 Task: Open Card Software Deployment Review in Board Social Media Influencer Giveaway Strategy and Execution to Workspace Flight Bookings and add a team member Softage.3@softage.net, a label Yellow, a checklist Data Engineering, an attachment from your onedrive, a color Yellow and finally, add a card description 'Conduct team training session on effective conflict resolution' and a comment 'Let us approach this task with a sense of transparency and open communication, ensuring that all stakeholders are informed and involved.'. Add a start date 'Jan 03, 1900' with a due date 'Jan 10, 1900'
Action: Mouse moved to (64, 335)
Screenshot: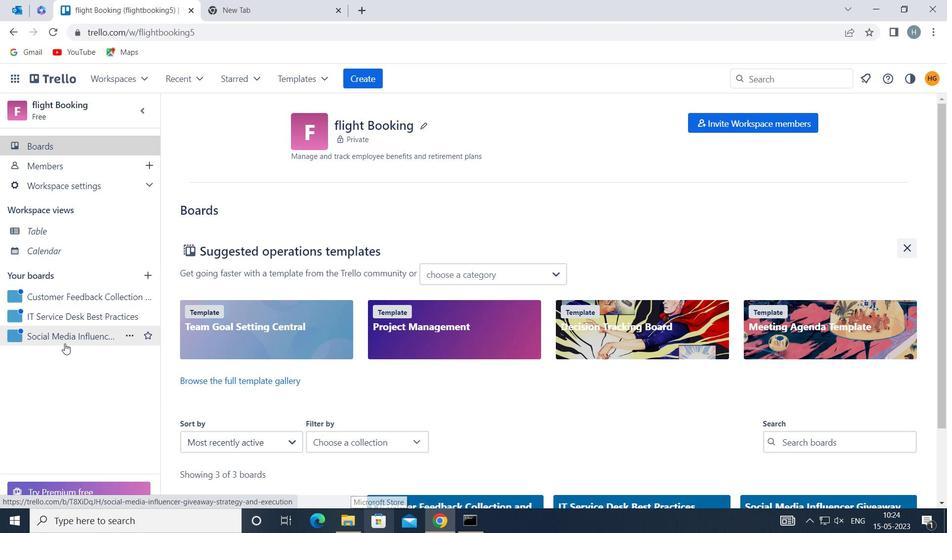 
Action: Mouse pressed left at (64, 335)
Screenshot: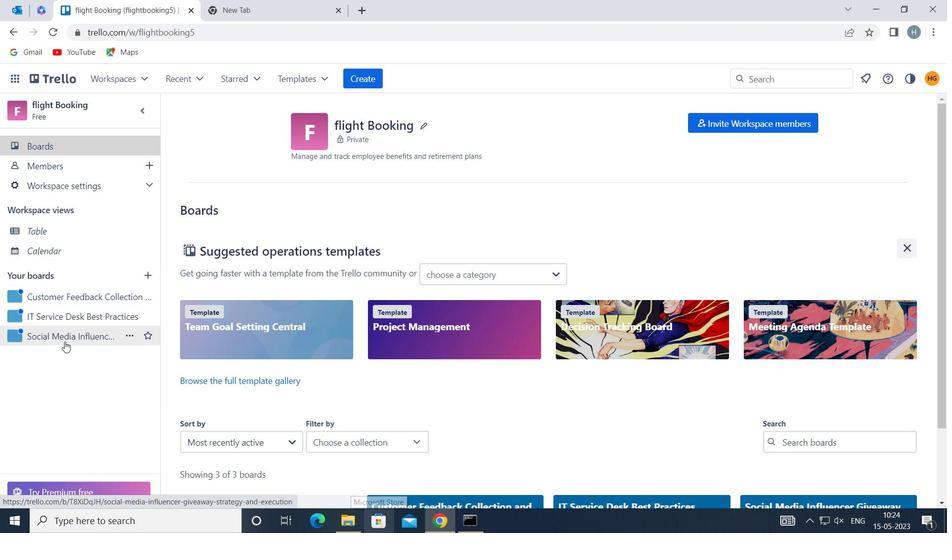 
Action: Mouse moved to (253, 177)
Screenshot: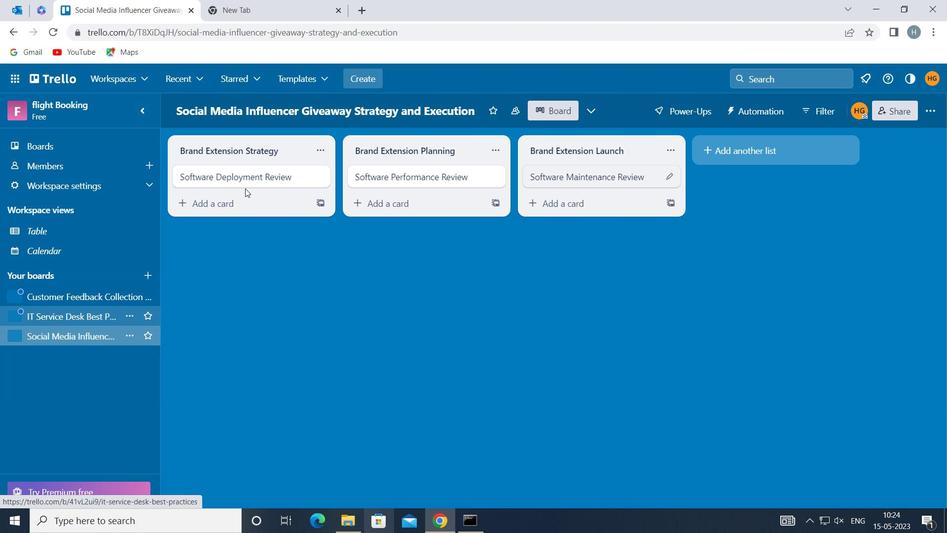 
Action: Mouse pressed left at (253, 177)
Screenshot: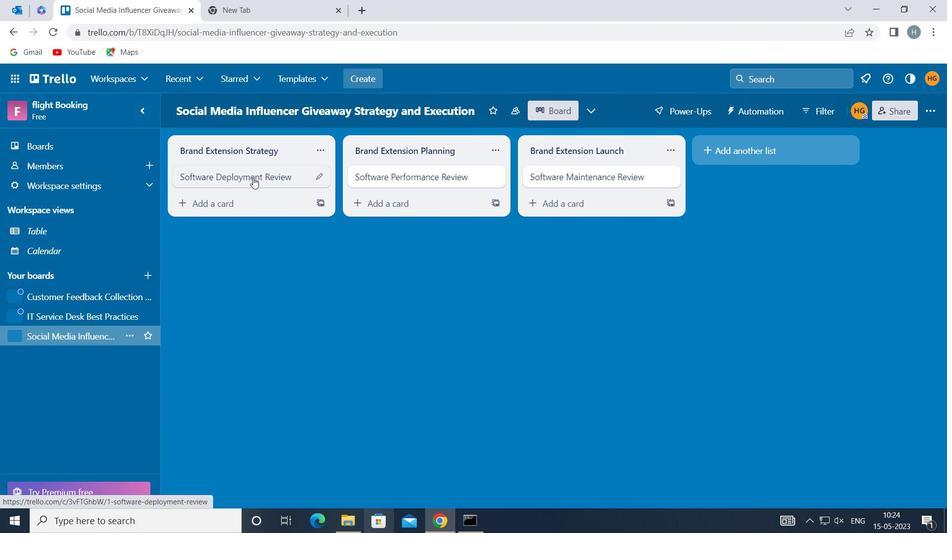 
Action: Mouse moved to (613, 171)
Screenshot: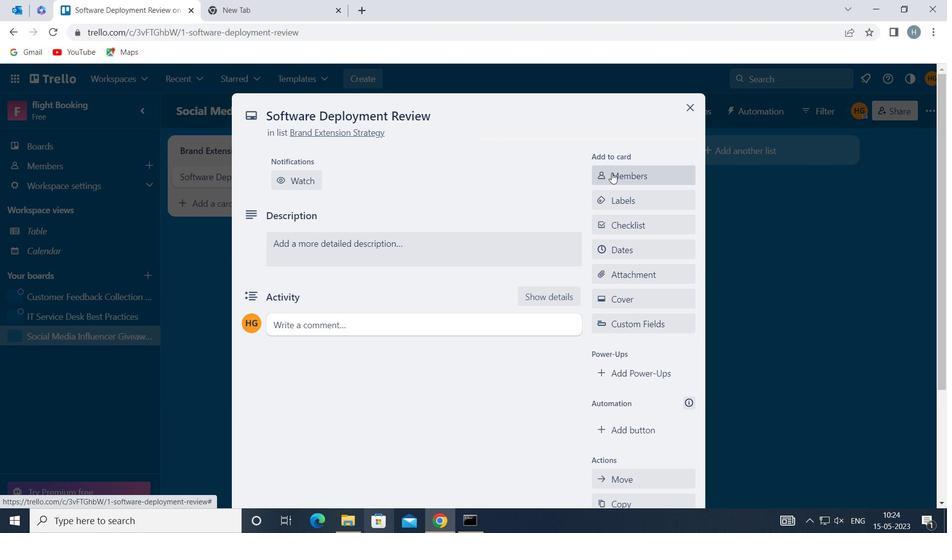 
Action: Mouse pressed left at (613, 171)
Screenshot: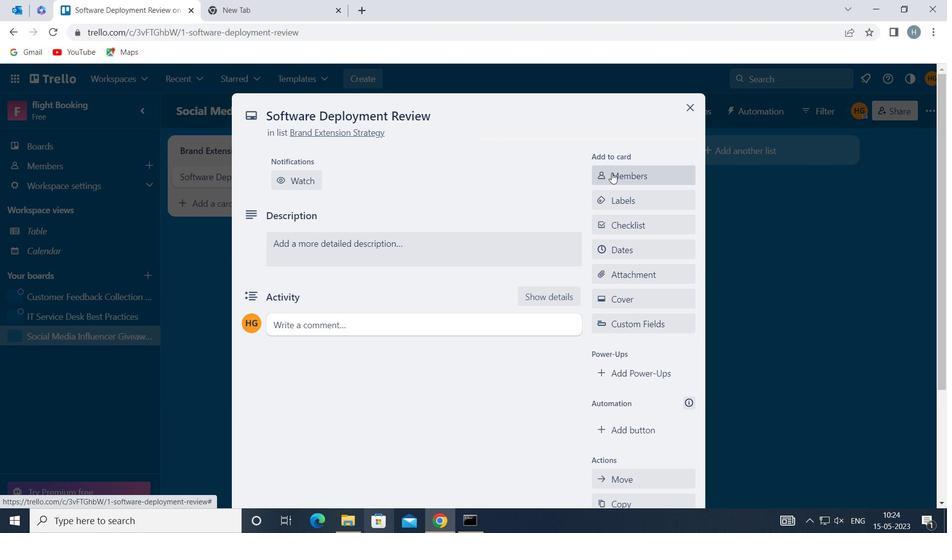 
Action: Mouse moved to (614, 171)
Screenshot: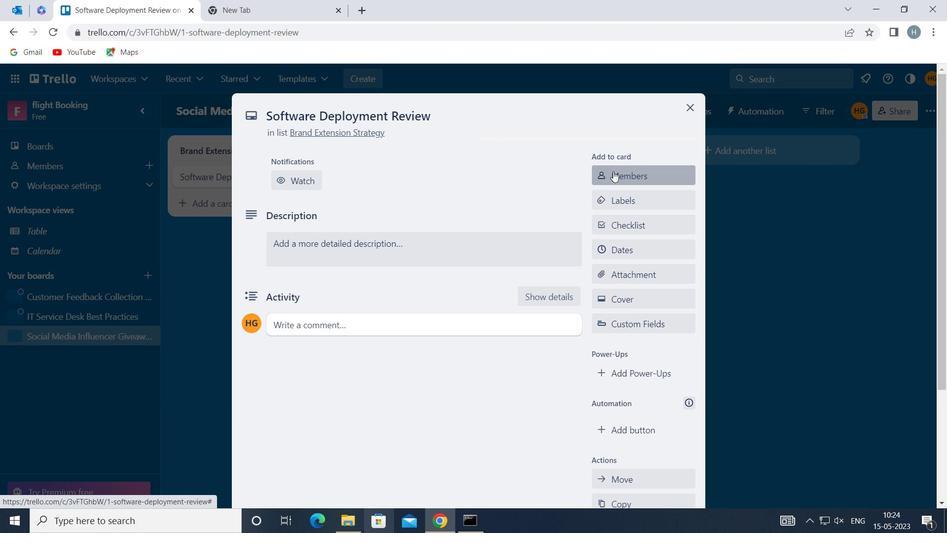 
Action: Key pressed softage
Screenshot: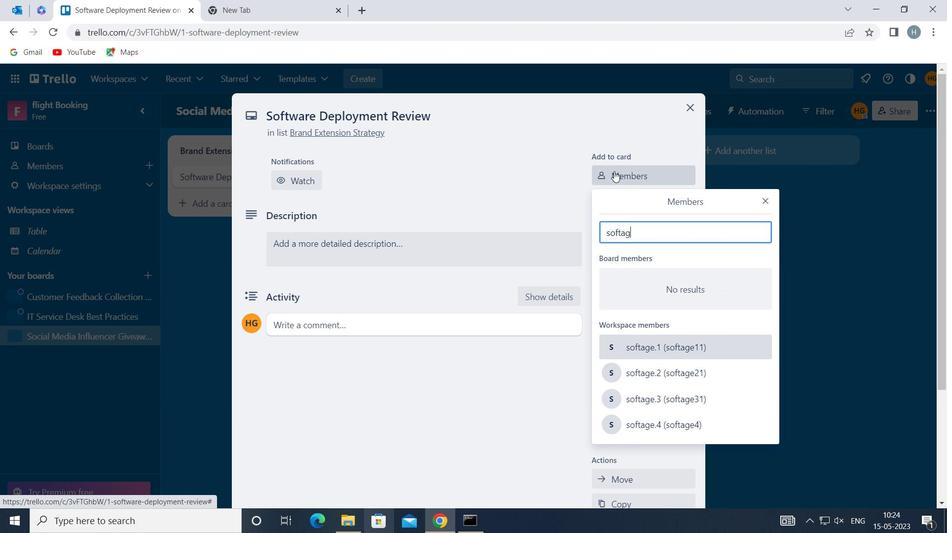 
Action: Mouse moved to (676, 393)
Screenshot: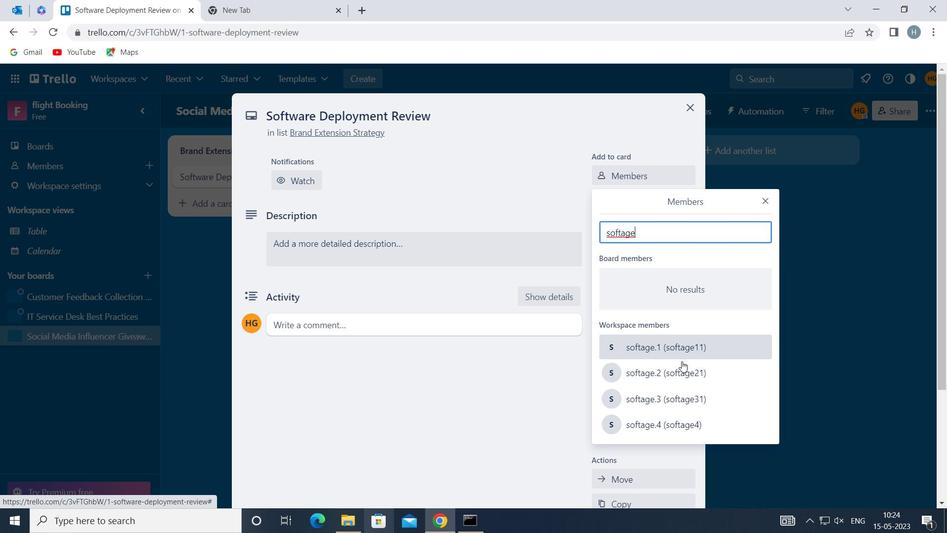
Action: Mouse pressed left at (676, 393)
Screenshot: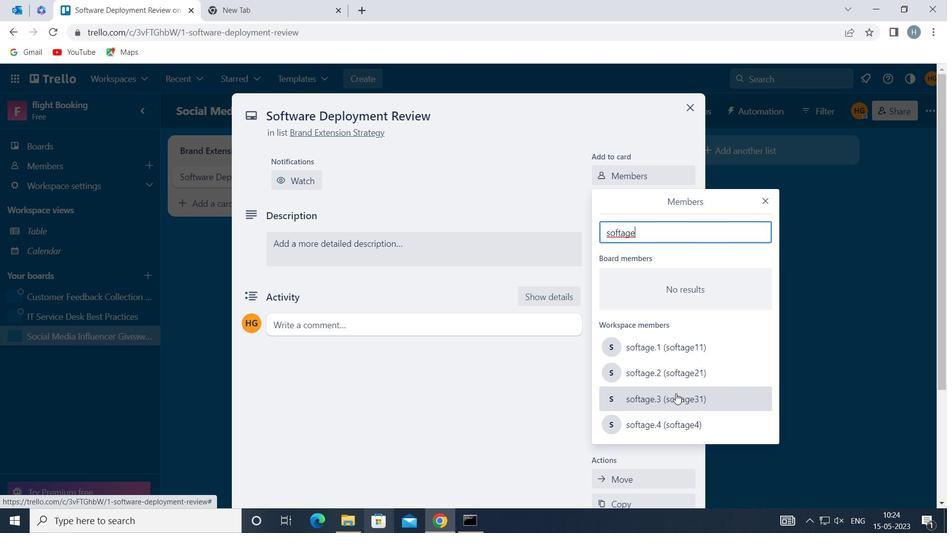 
Action: Mouse moved to (768, 201)
Screenshot: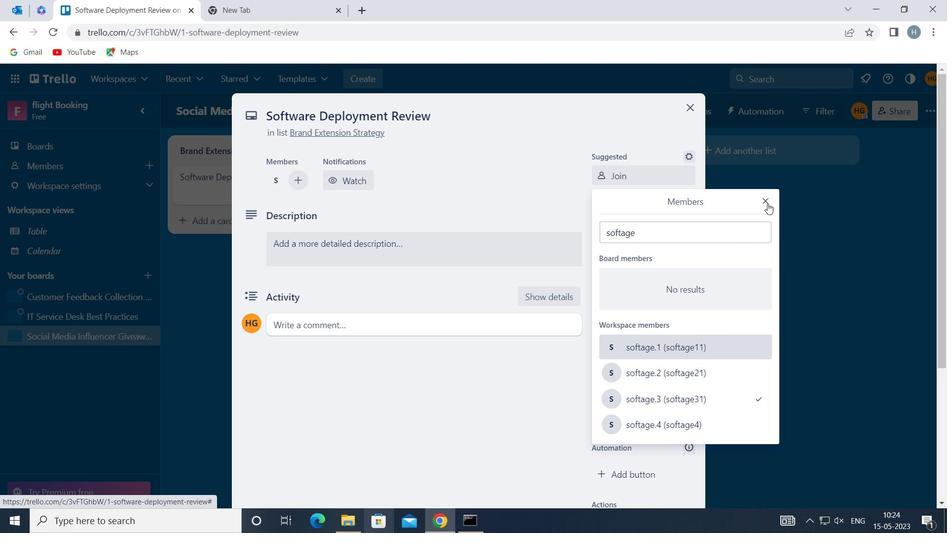 
Action: Mouse pressed left at (768, 201)
Screenshot: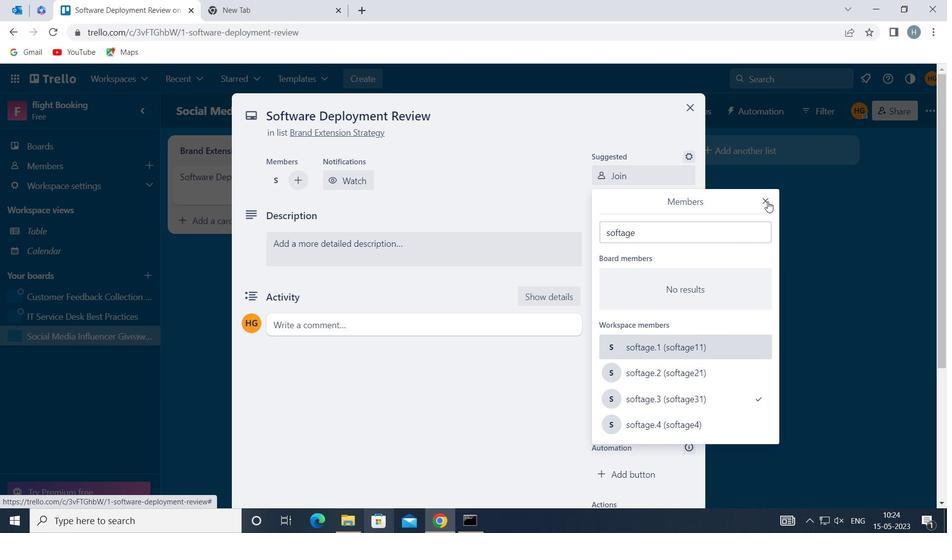 
Action: Mouse moved to (649, 247)
Screenshot: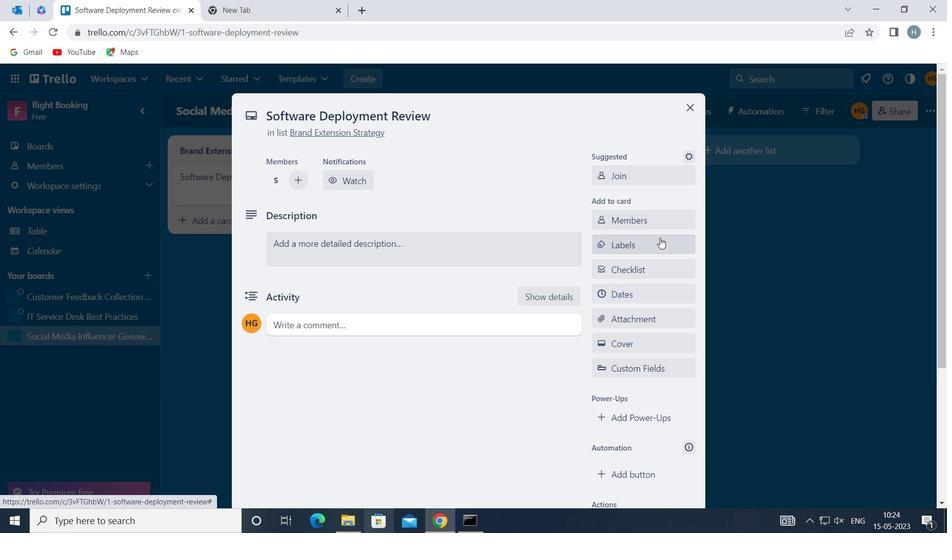 
Action: Mouse pressed left at (649, 247)
Screenshot: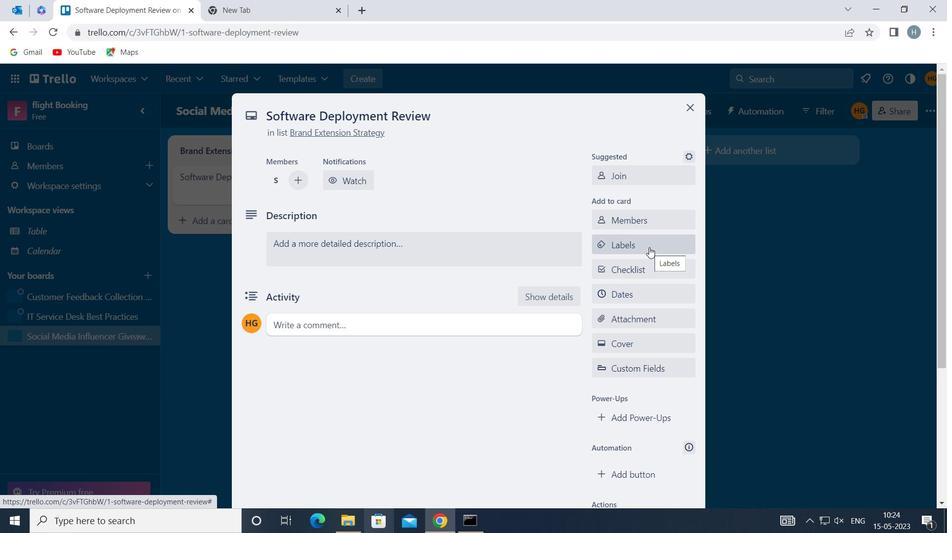 
Action: Mouse moved to (664, 195)
Screenshot: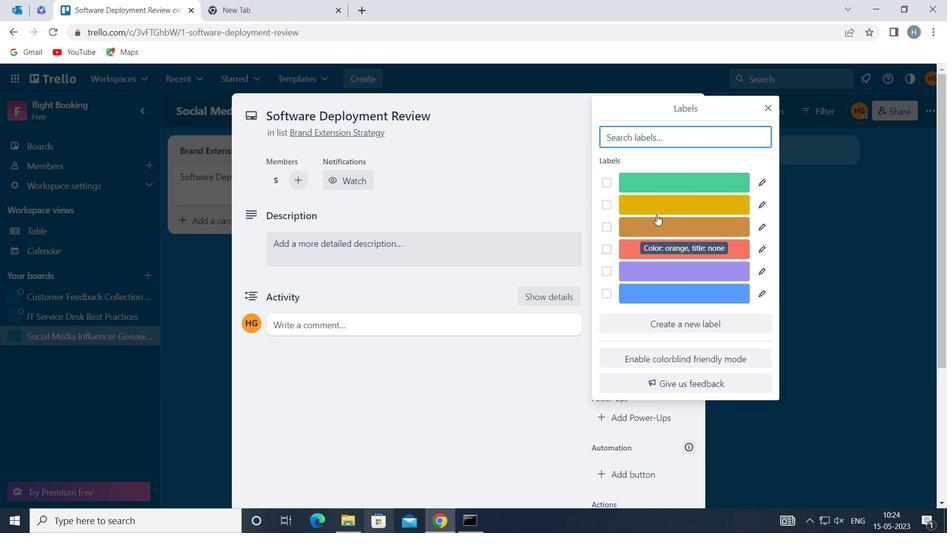
Action: Mouse pressed left at (664, 195)
Screenshot: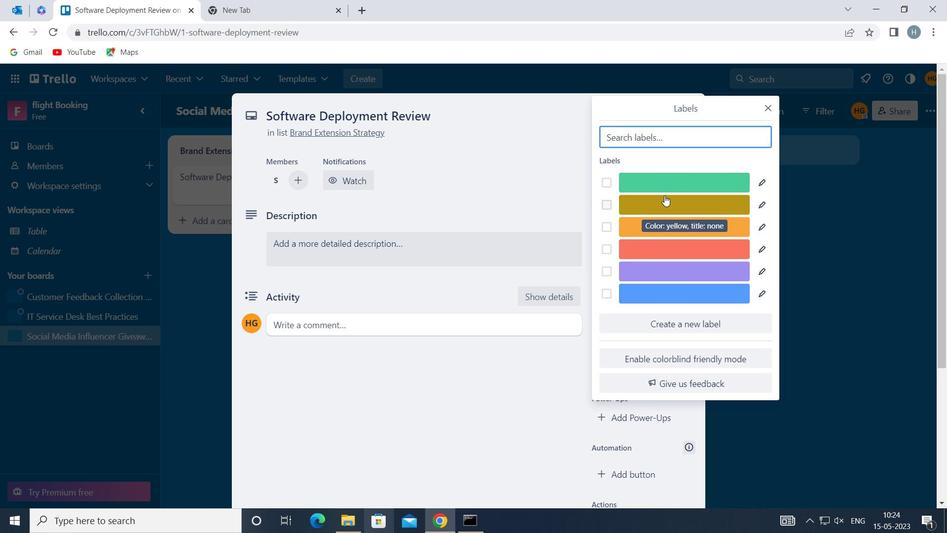 
Action: Mouse moved to (766, 106)
Screenshot: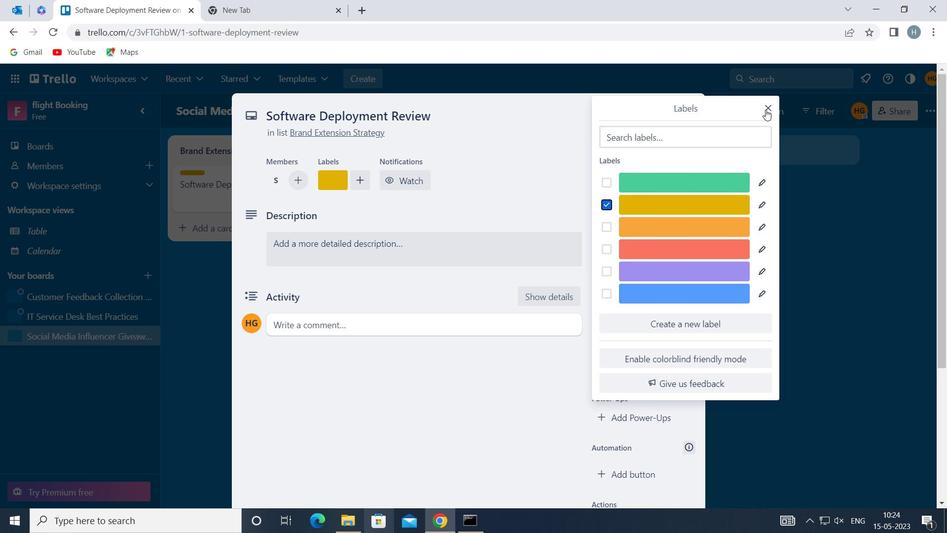 
Action: Mouse pressed left at (766, 106)
Screenshot: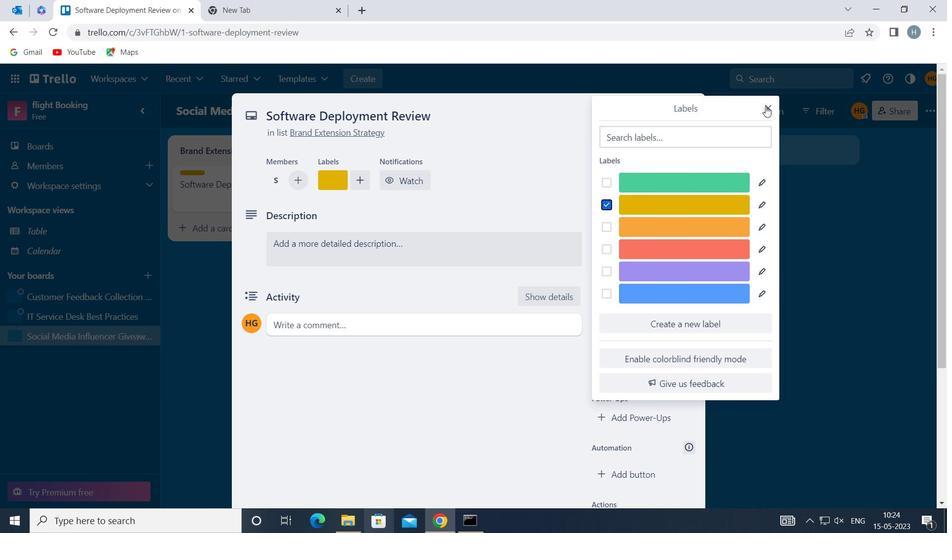 
Action: Mouse moved to (642, 268)
Screenshot: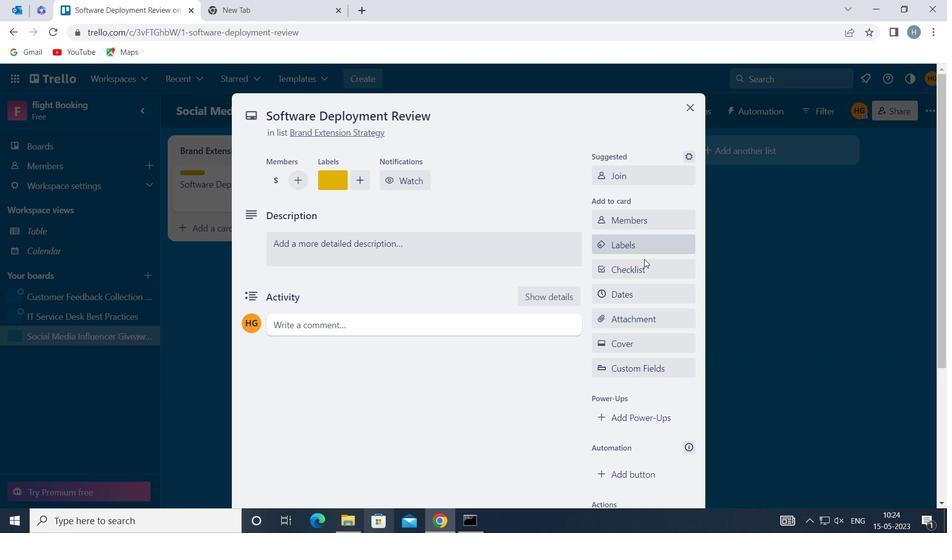 
Action: Mouse pressed left at (642, 268)
Screenshot: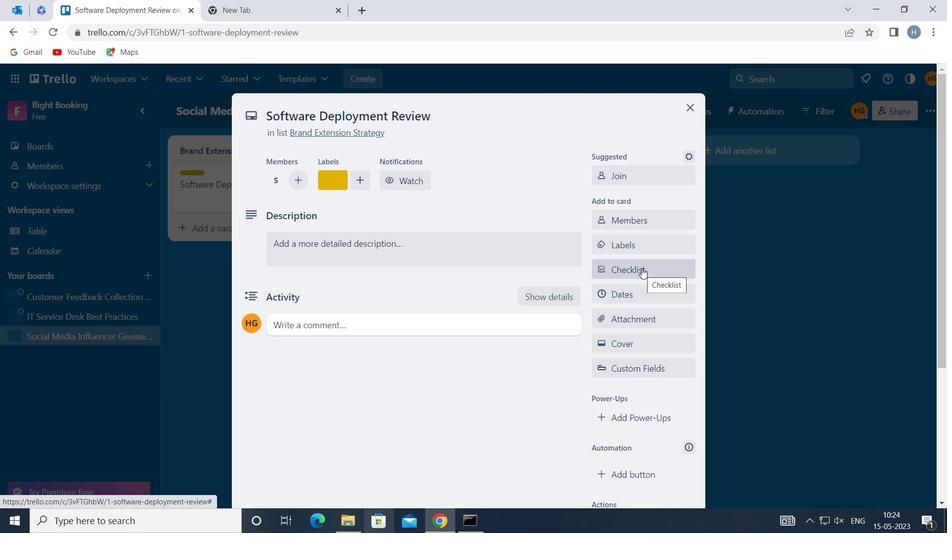 
Action: Key pressed <Key.shift>DATA<Key.space><Key.shift>ENGINEERING
Screenshot: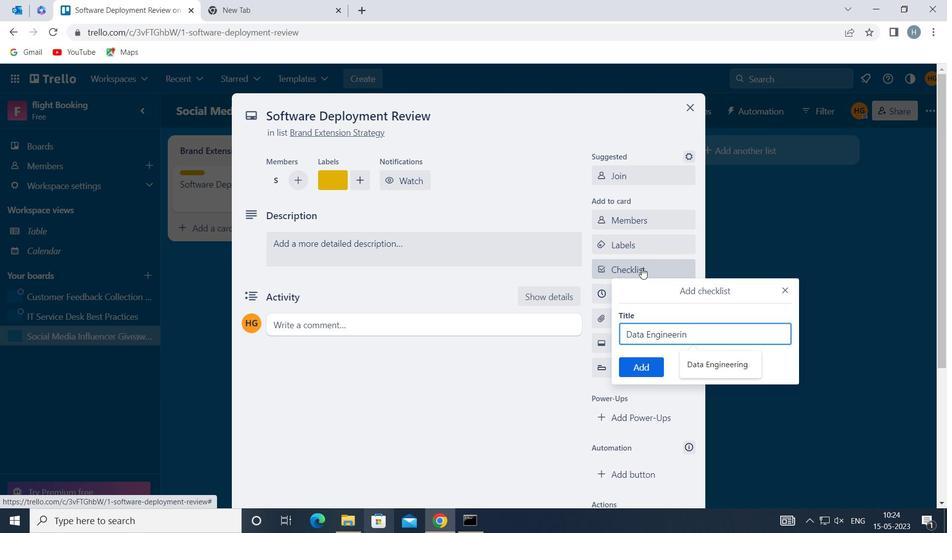 
Action: Mouse moved to (642, 362)
Screenshot: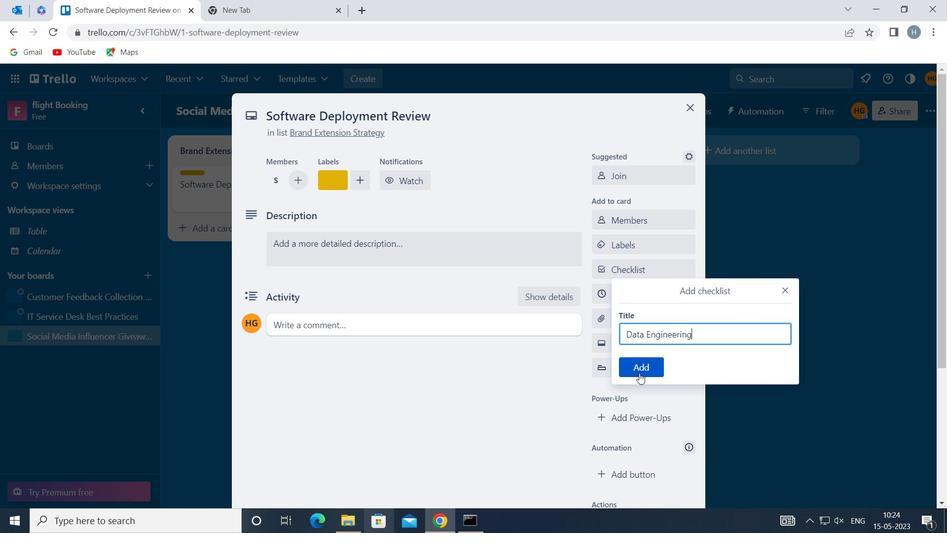 
Action: Mouse pressed left at (642, 362)
Screenshot: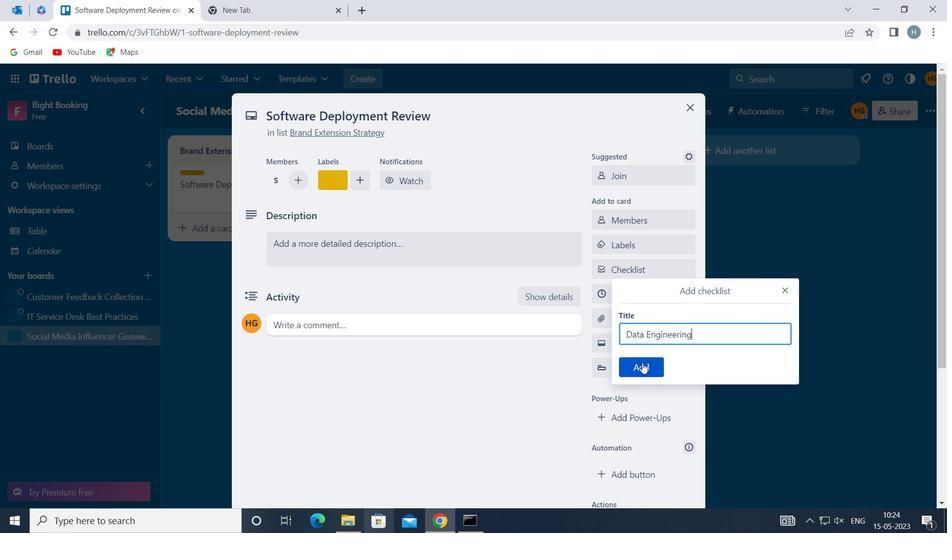 
Action: Mouse moved to (637, 318)
Screenshot: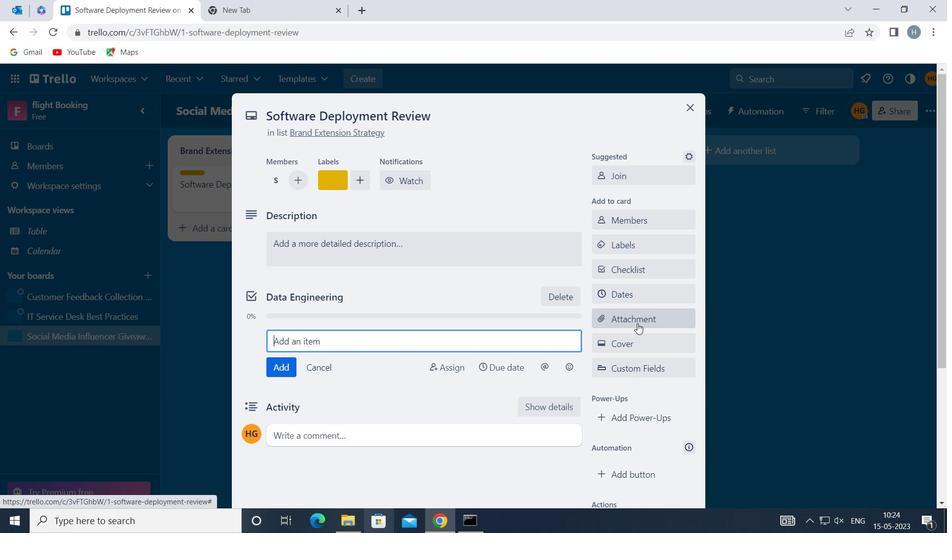 
Action: Mouse pressed left at (637, 318)
Screenshot: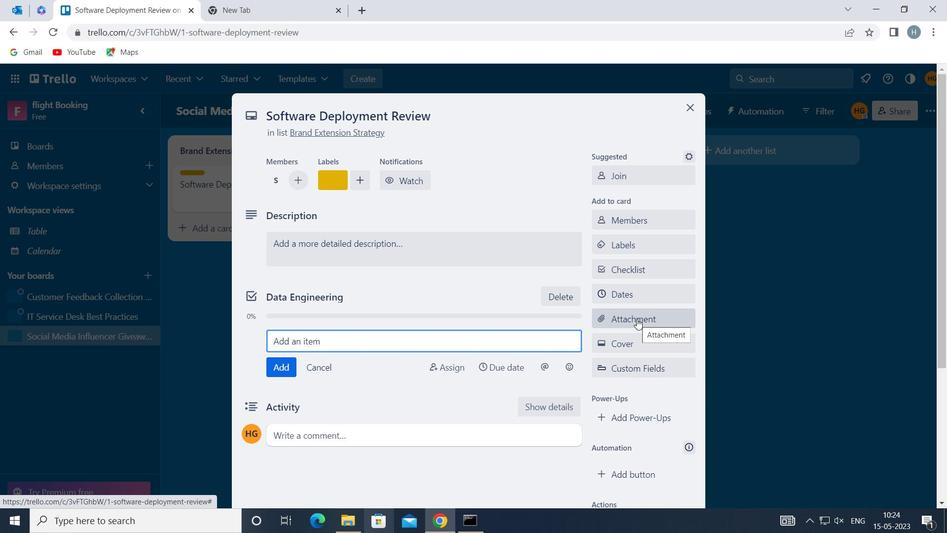 
Action: Mouse moved to (648, 235)
Screenshot: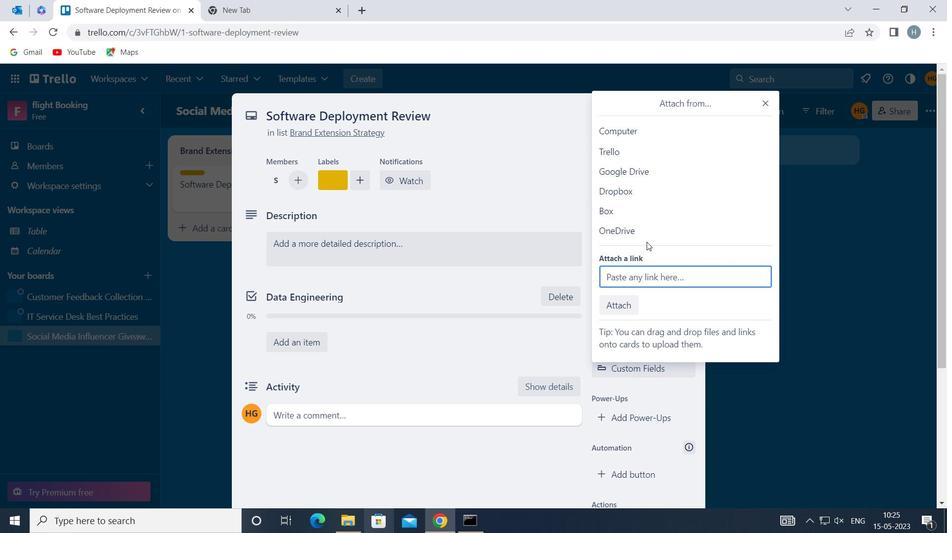 
Action: Mouse pressed left at (648, 235)
Screenshot: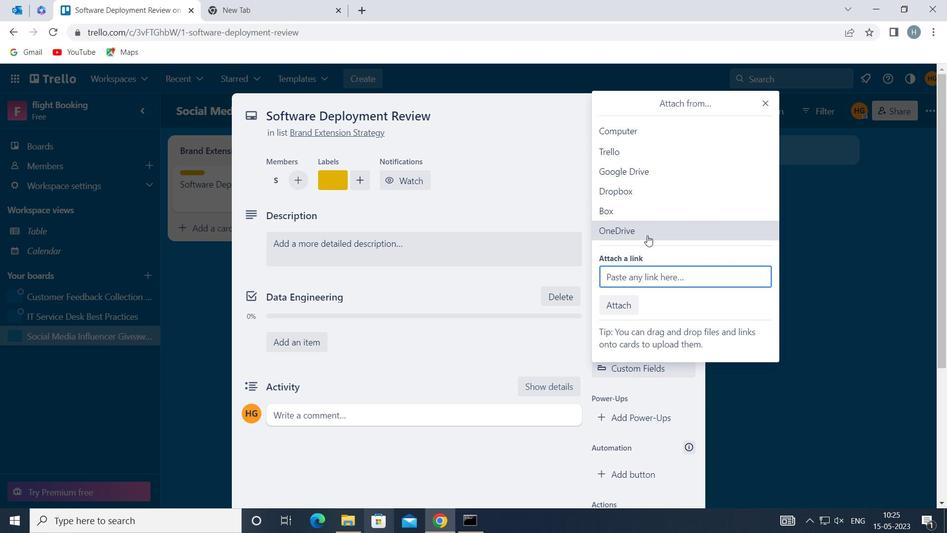 
Action: Mouse moved to (450, 171)
Screenshot: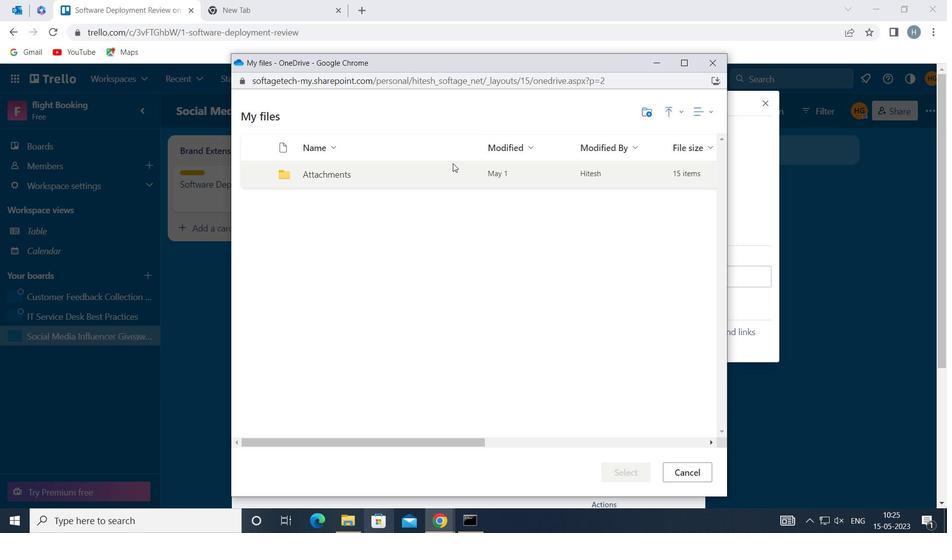 
Action: Mouse pressed left at (450, 171)
Screenshot: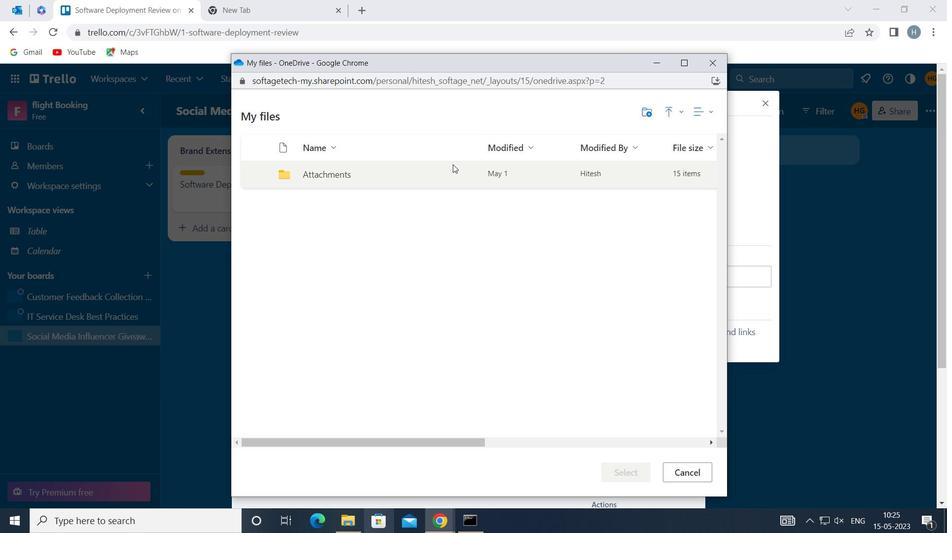 
Action: Mouse pressed left at (450, 171)
Screenshot: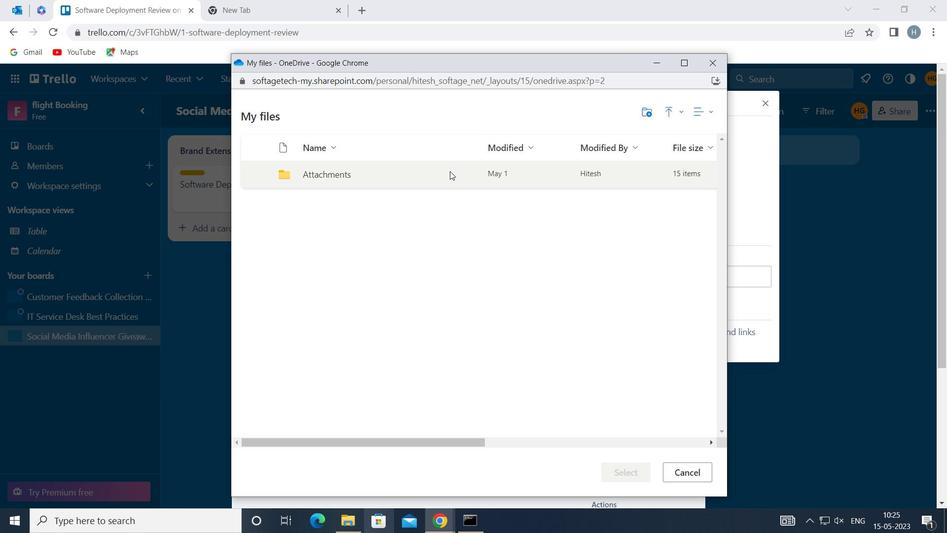 
Action: Mouse moved to (446, 201)
Screenshot: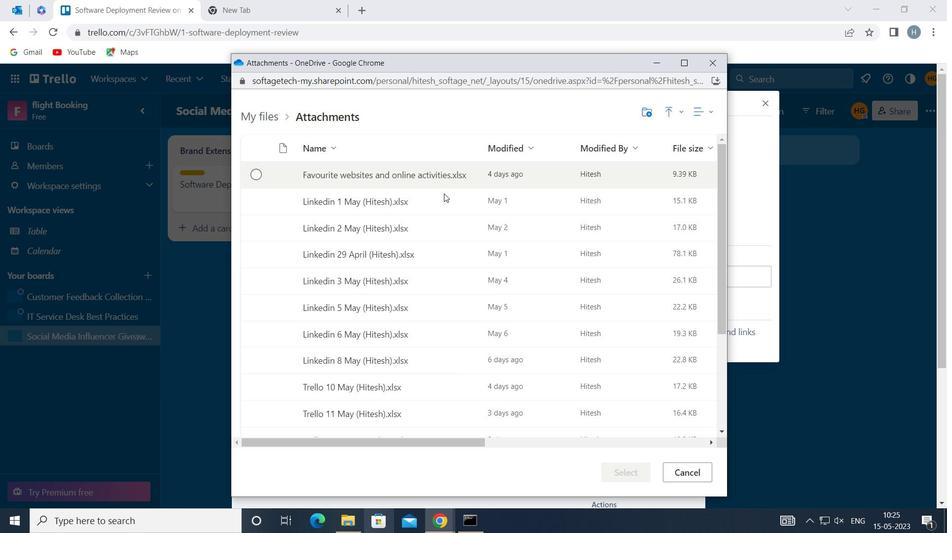 
Action: Mouse pressed left at (446, 201)
Screenshot: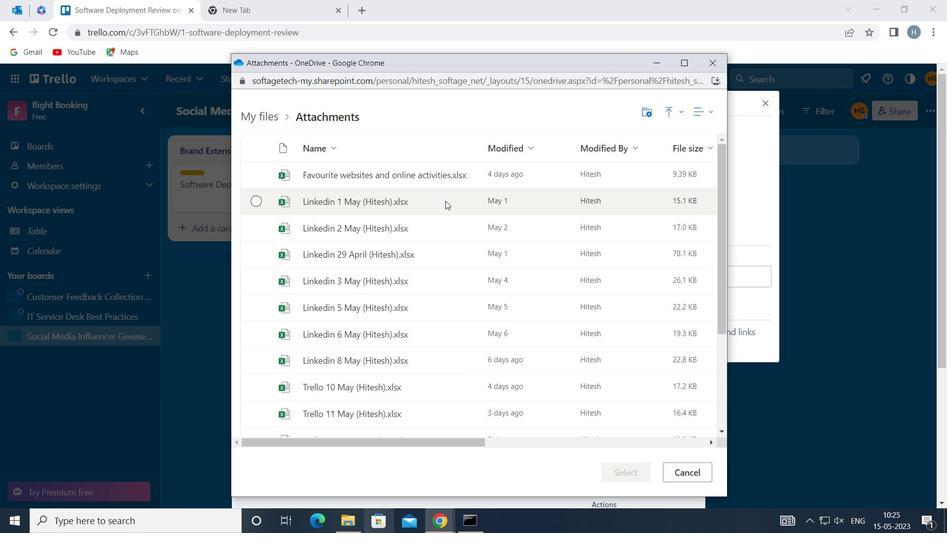 
Action: Mouse moved to (623, 471)
Screenshot: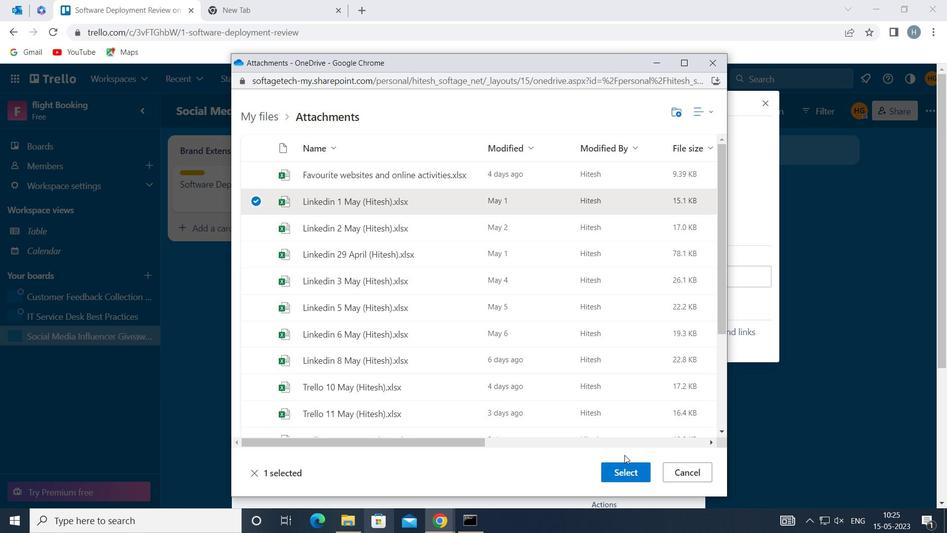 
Action: Mouse pressed left at (623, 471)
Screenshot: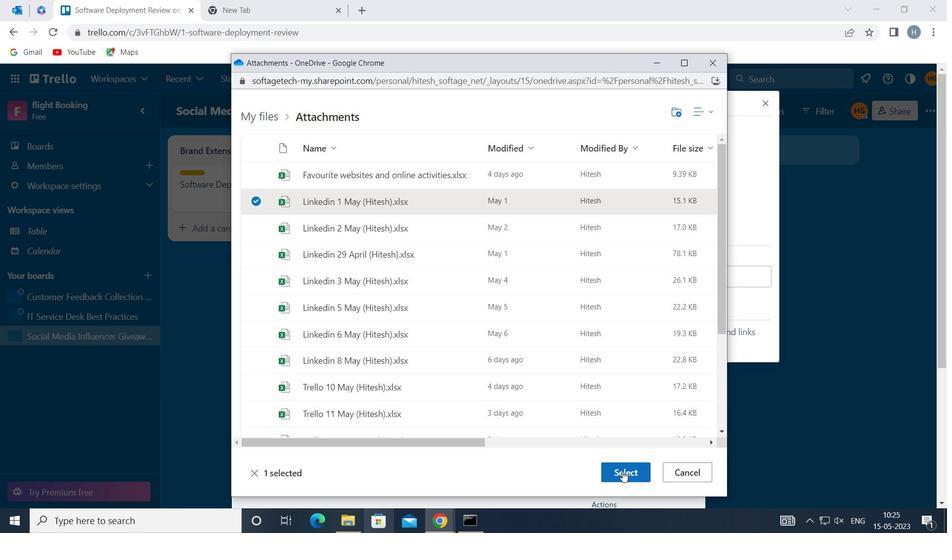 
Action: Mouse moved to (657, 338)
Screenshot: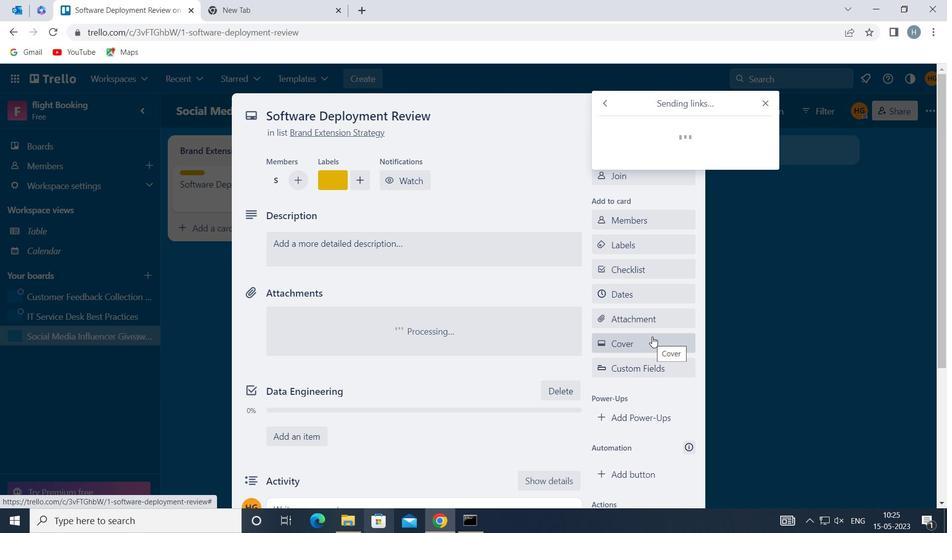 
Action: Mouse pressed left at (657, 338)
Screenshot: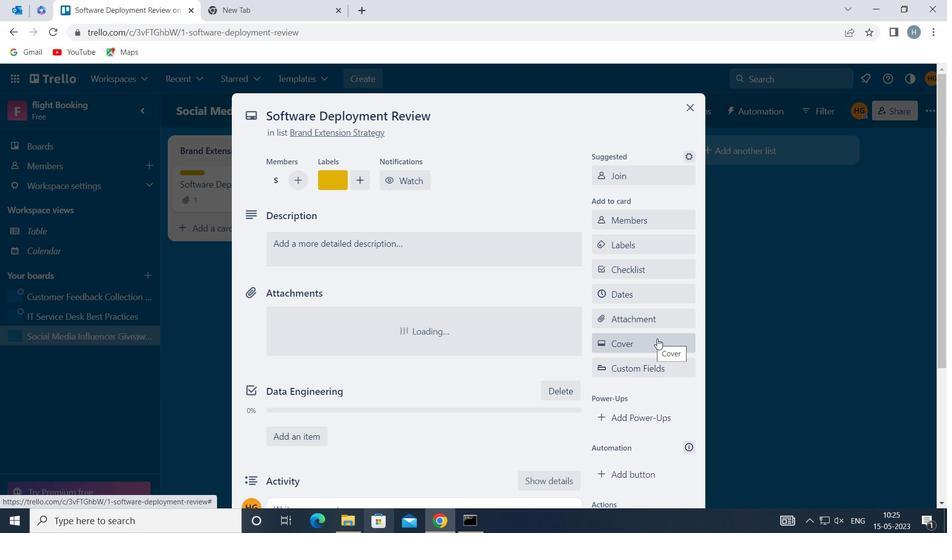 
Action: Mouse moved to (651, 265)
Screenshot: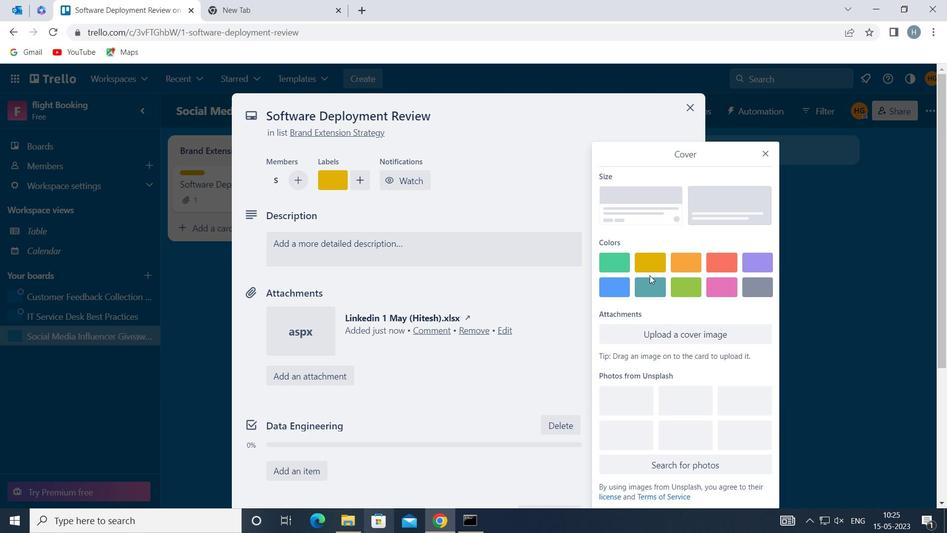 
Action: Mouse pressed left at (651, 265)
Screenshot: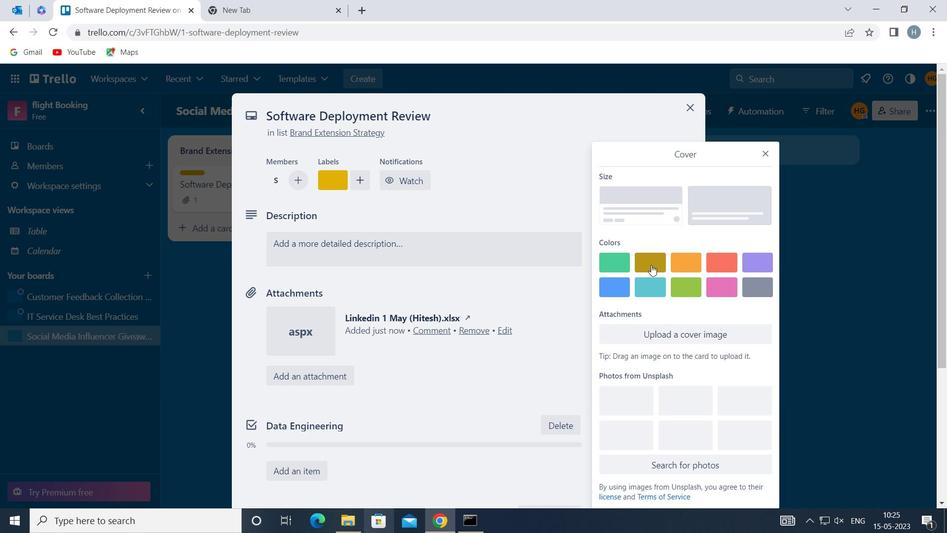 
Action: Mouse moved to (765, 128)
Screenshot: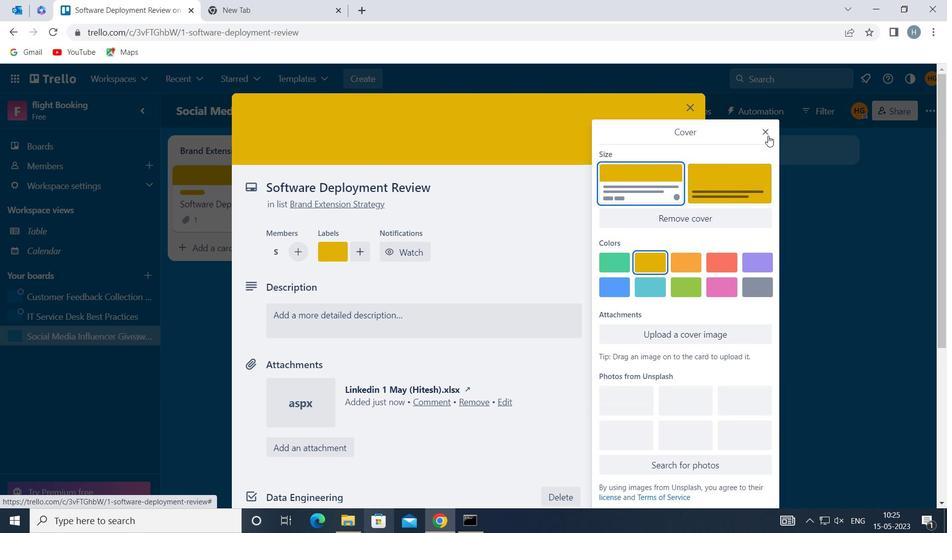 
Action: Mouse pressed left at (765, 128)
Screenshot: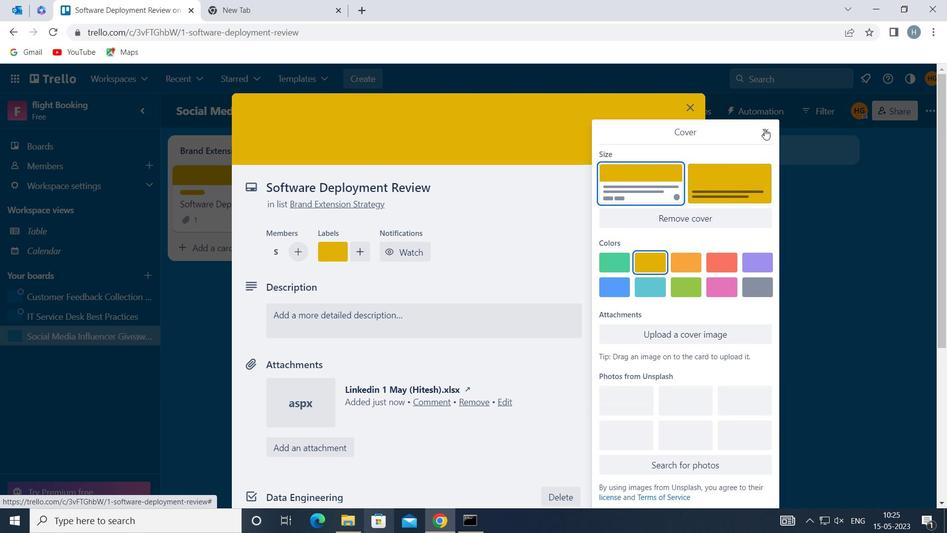 
Action: Mouse moved to (452, 313)
Screenshot: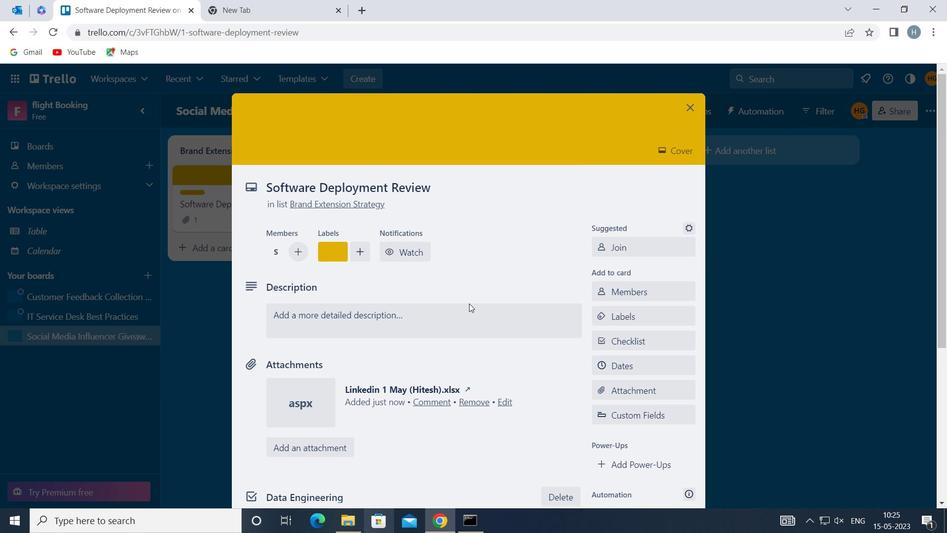 
Action: Mouse pressed left at (452, 313)
Screenshot: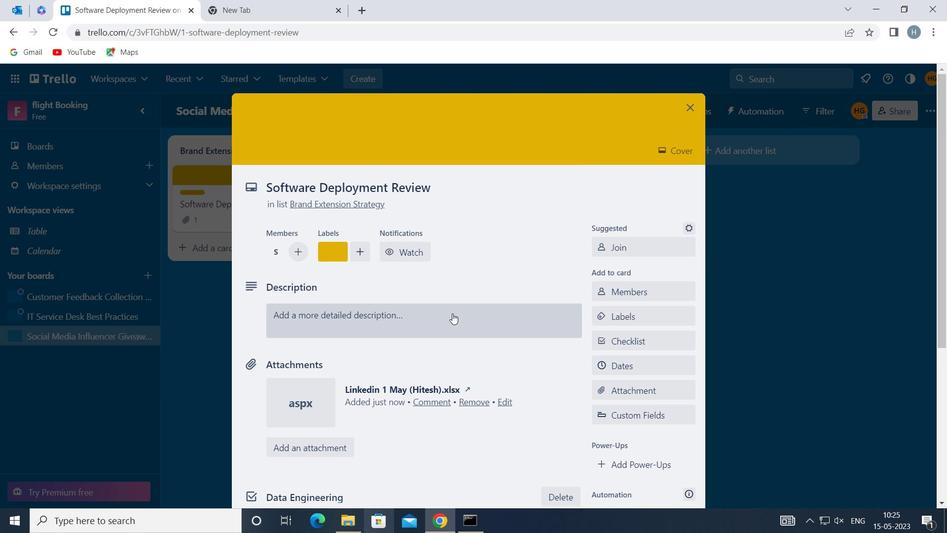 
Action: Key pressed <Key.shift>CONDUCT<Key.space>TEAM<Key.space>TRAINING<Key.space>SESSION<Key.space>ON<Key.space>EFFECTIVE<Key.space>CONFLICT<Key.space>RESOLUTION
Screenshot: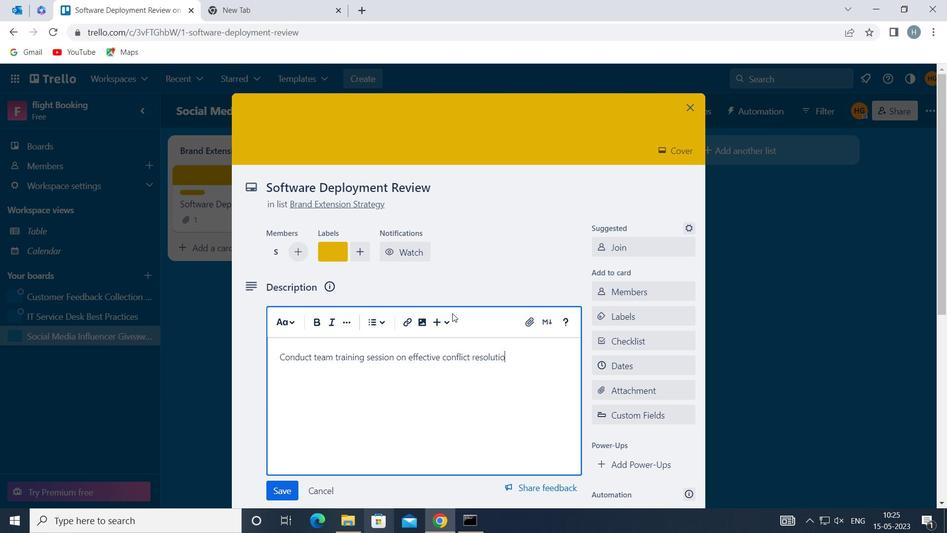 
Action: Mouse moved to (282, 492)
Screenshot: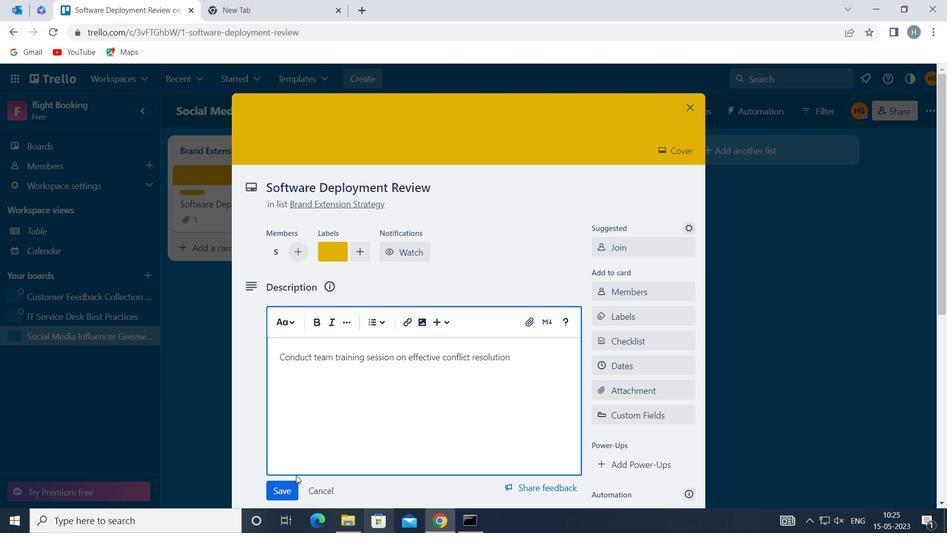
Action: Mouse pressed left at (282, 492)
Screenshot: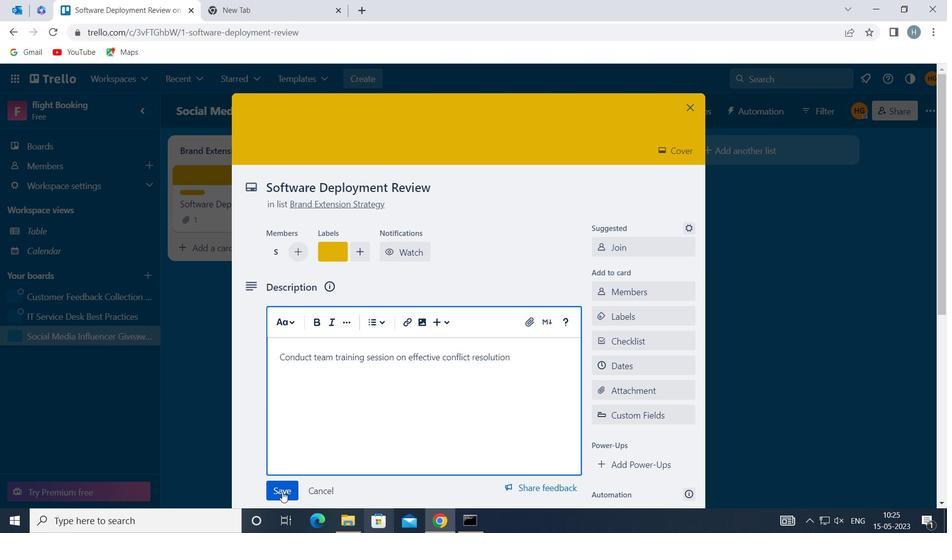 
Action: Mouse moved to (375, 386)
Screenshot: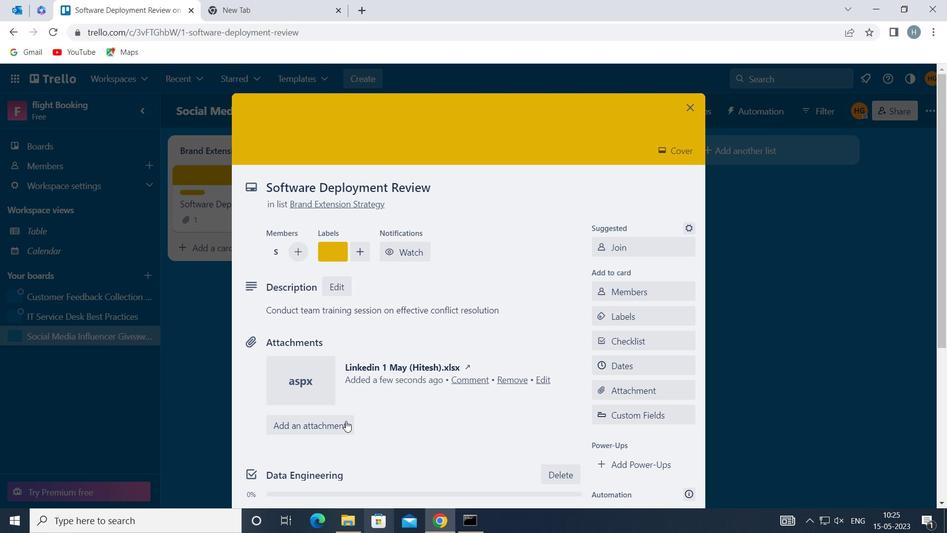 
Action: Mouse scrolled (375, 386) with delta (0, 0)
Screenshot: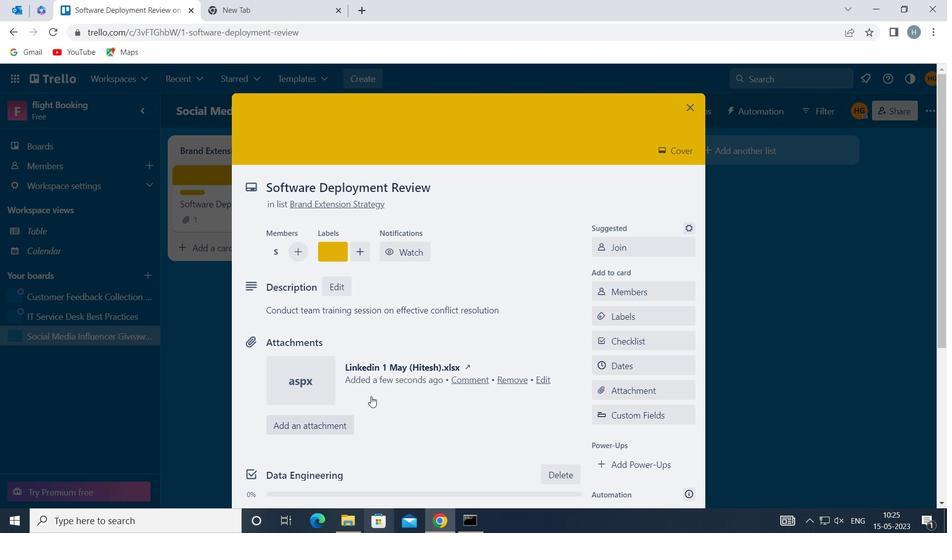 
Action: Mouse scrolled (375, 386) with delta (0, 0)
Screenshot: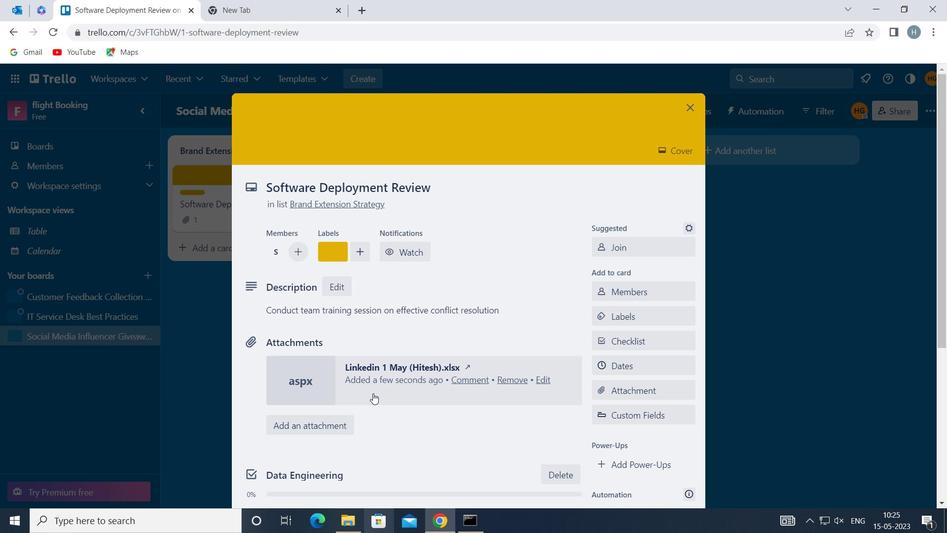 
Action: Mouse moved to (384, 378)
Screenshot: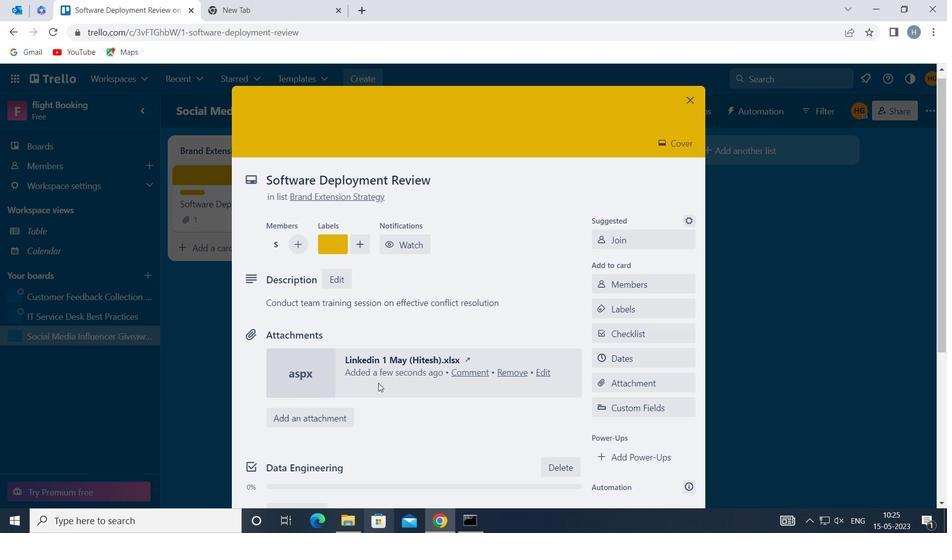 
Action: Mouse scrolled (384, 377) with delta (0, 0)
Screenshot: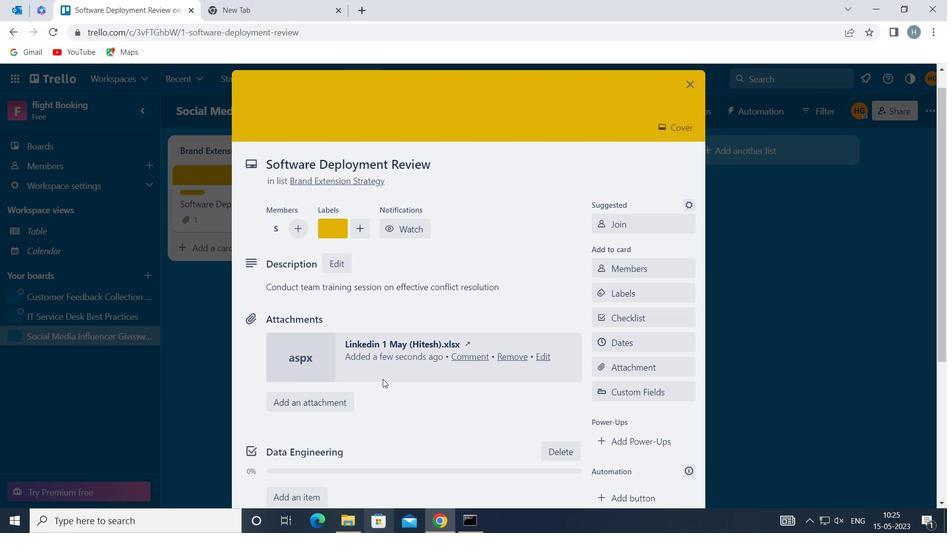 
Action: Mouse scrolled (384, 377) with delta (0, 0)
Screenshot: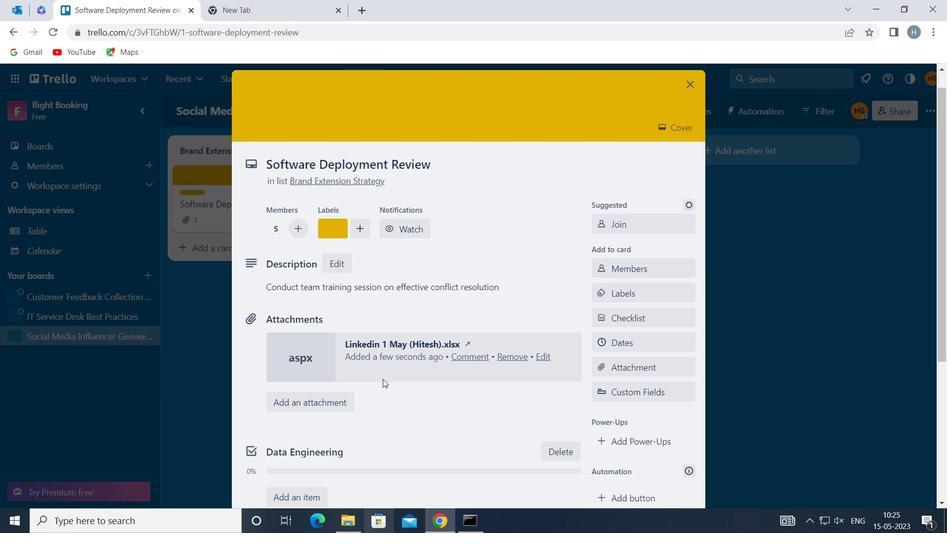 
Action: Mouse scrolled (384, 377) with delta (0, 0)
Screenshot: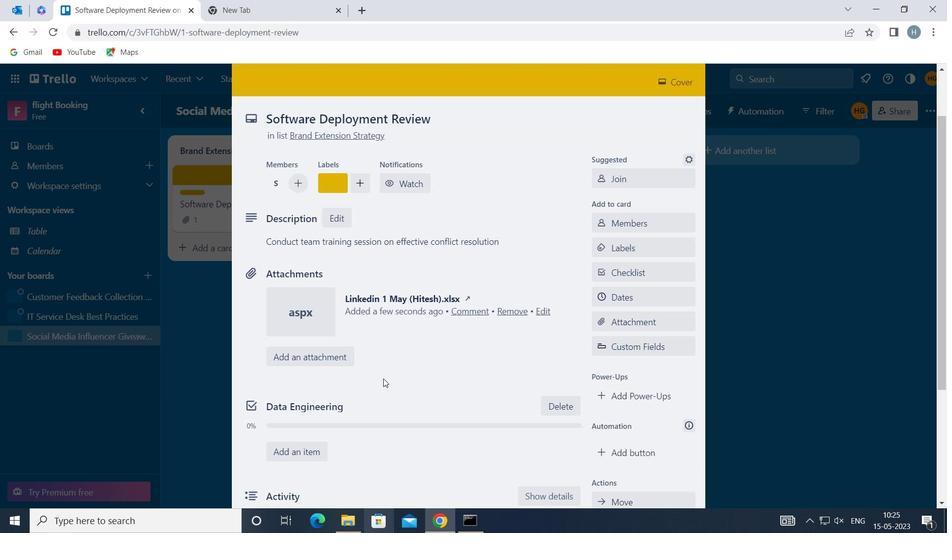 
Action: Mouse moved to (448, 347)
Screenshot: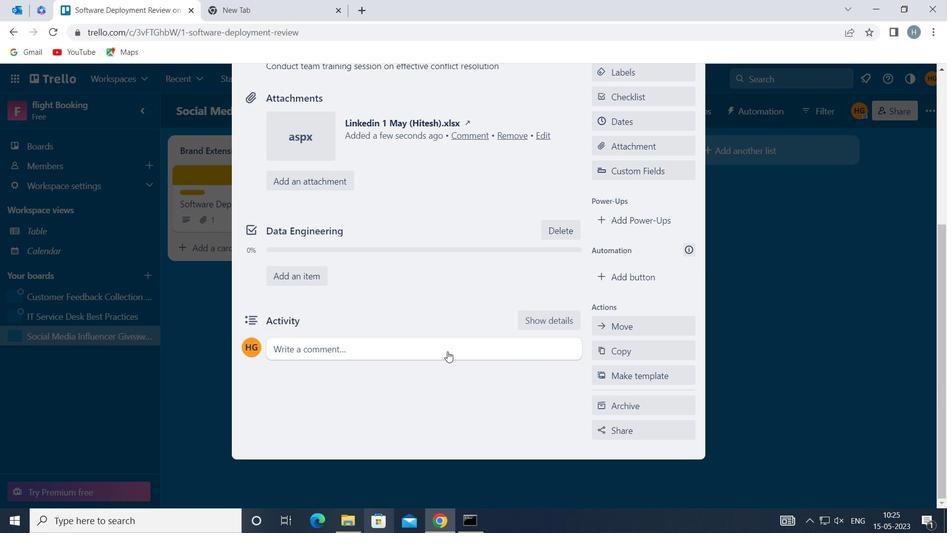 
Action: Mouse pressed left at (448, 347)
Screenshot: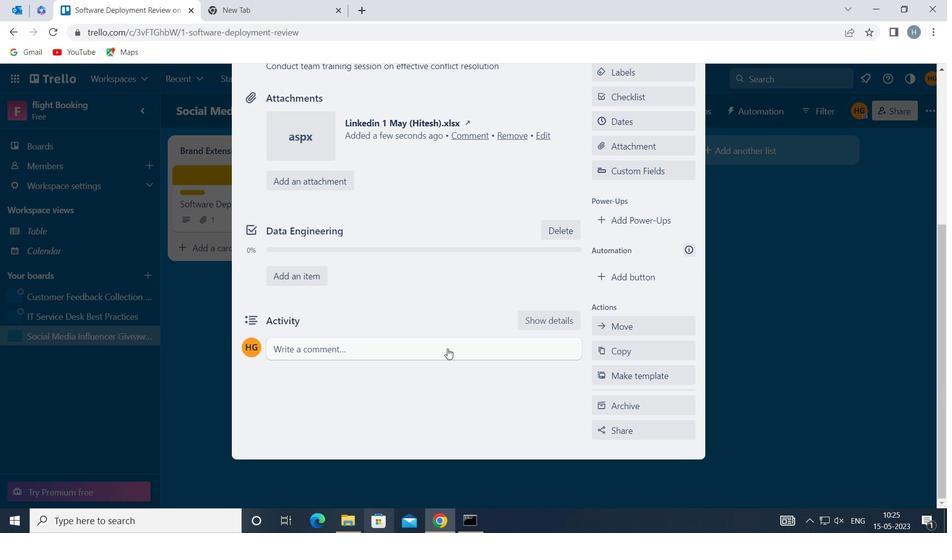 
Action: Mouse moved to (372, 387)
Screenshot: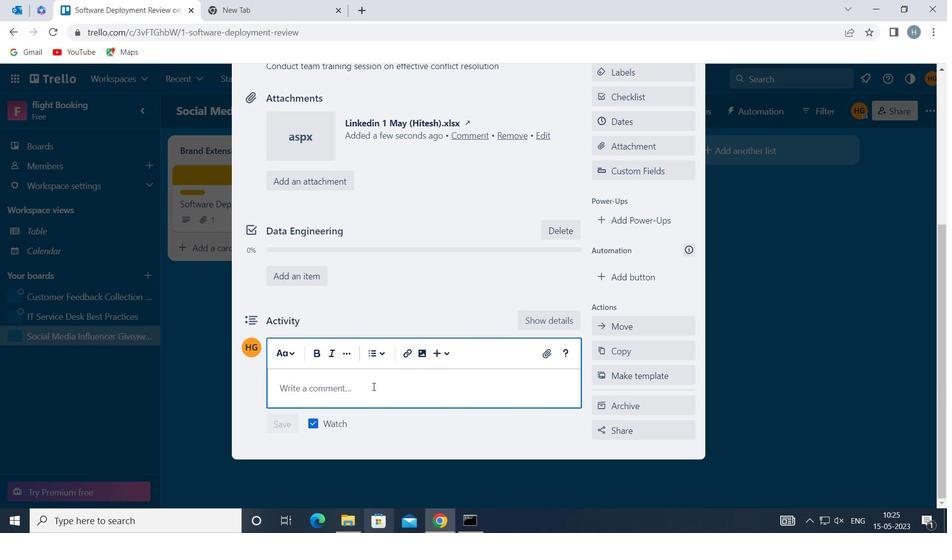 
Action: Key pressed <Key.shift>L<Key.backspace><Key.shift>LET<Key.space>US<Key.space>APPROACH<Key.space>THIS<Key.space>TASK<Key.space>WITH<Key.space>A<Key.space>SENSE<Key.space>OF<Key.space>Y<Key.backspace>TRANSPARENCY<Key.space>AND<Key.space>OPEN<Key.space>COMMUNICATION,<Key.space>ENSURING<Key.space>THAT<Key.space>ALL<Key.space>STAKEHOLDERS<Key.space>ARE<Key.space>INFORMED<Key.space>AND<Key.space>INVOLVED
Screenshot: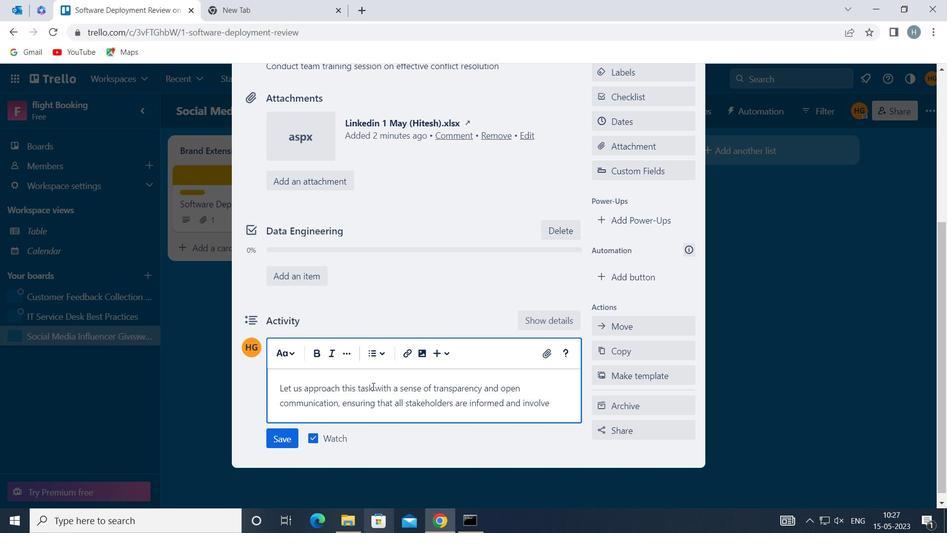 
Action: Mouse moved to (284, 434)
Screenshot: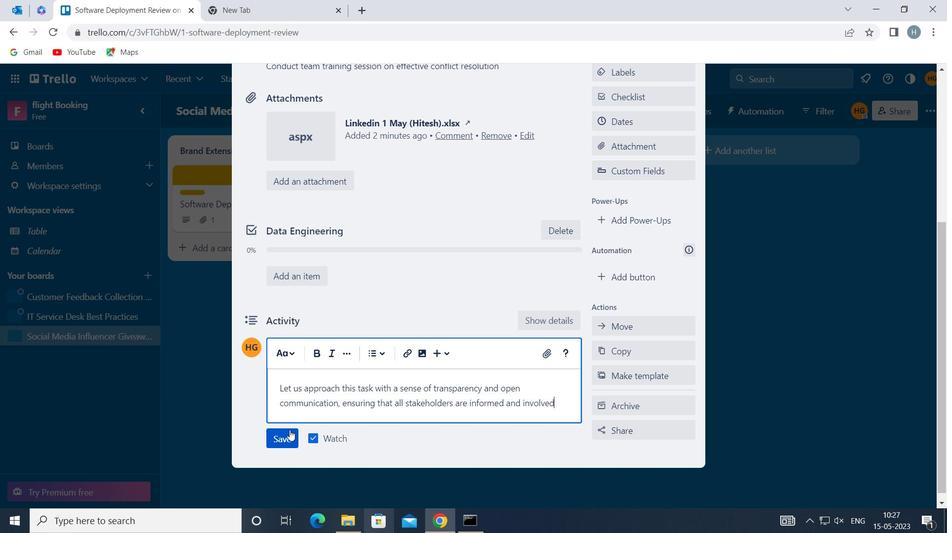 
Action: Mouse pressed left at (284, 434)
Screenshot: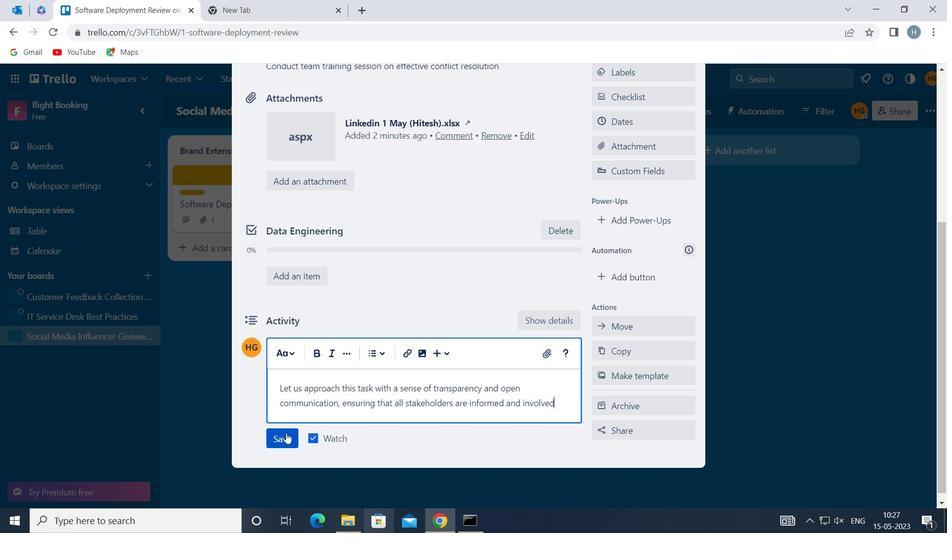 
Action: Mouse moved to (634, 118)
Screenshot: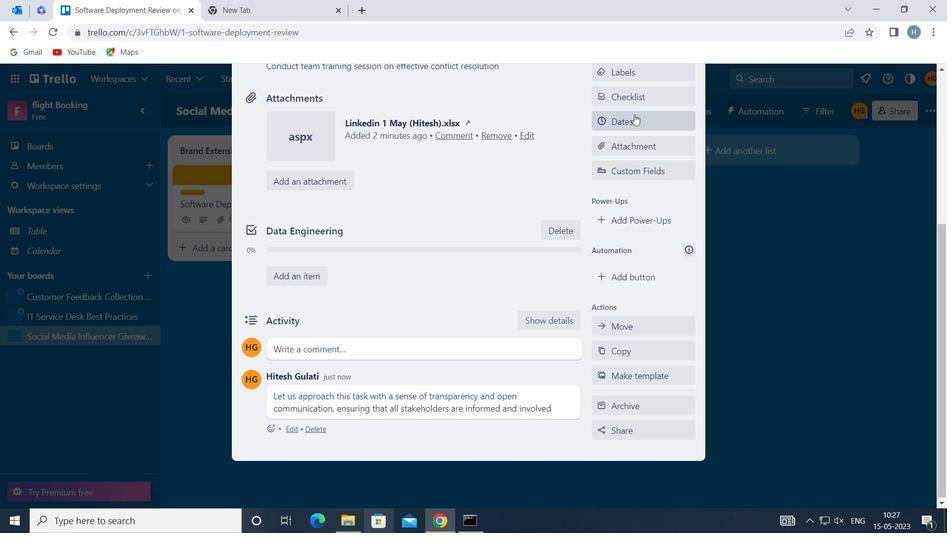 
Action: Mouse pressed left at (634, 118)
Screenshot: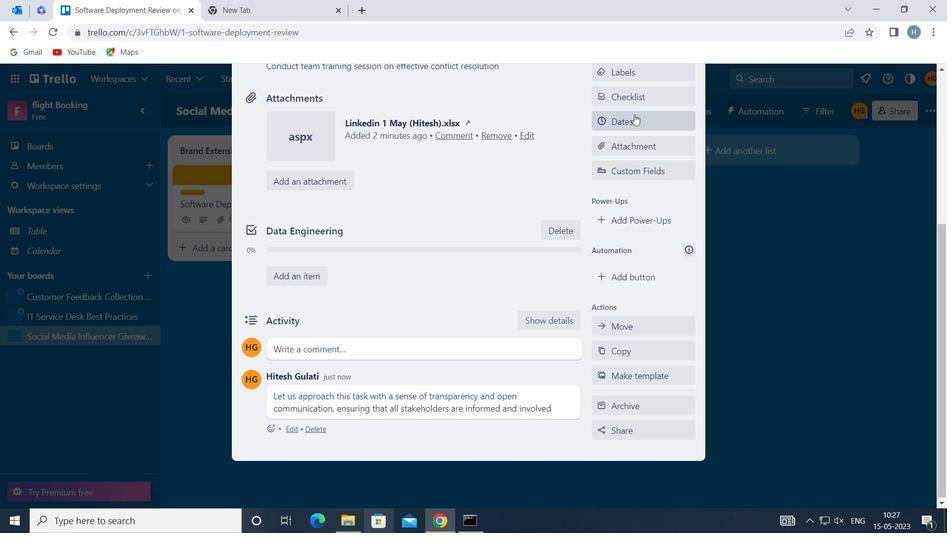 
Action: Mouse moved to (602, 334)
Screenshot: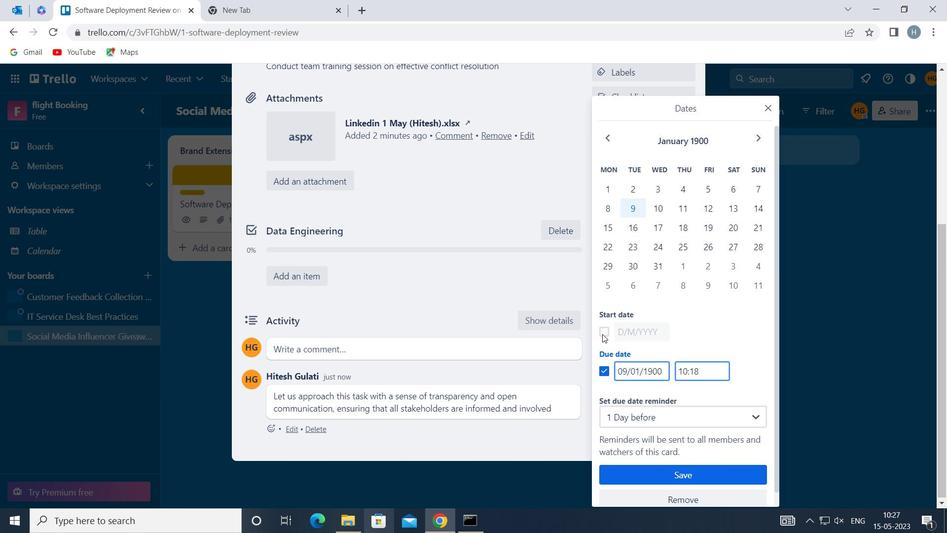 
Action: Mouse pressed left at (602, 334)
Screenshot: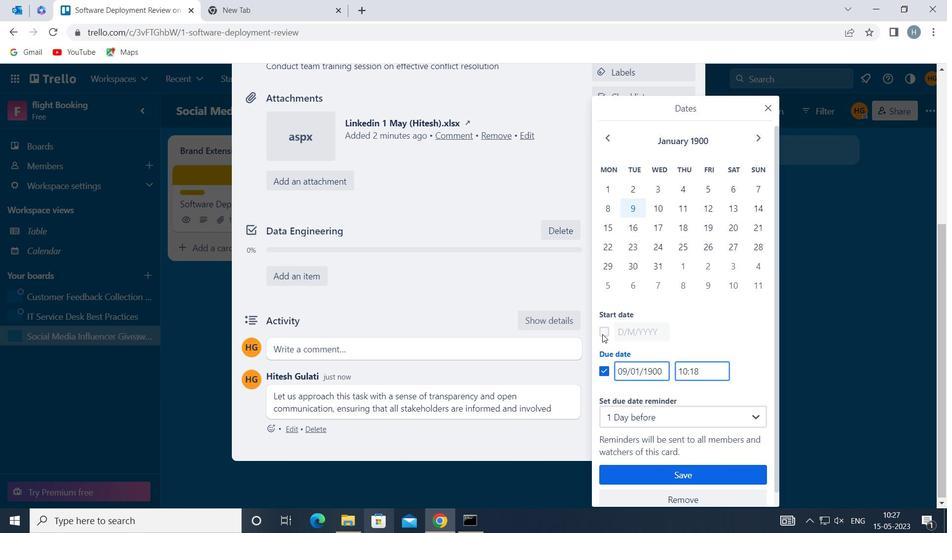 
Action: Mouse moved to (619, 327)
Screenshot: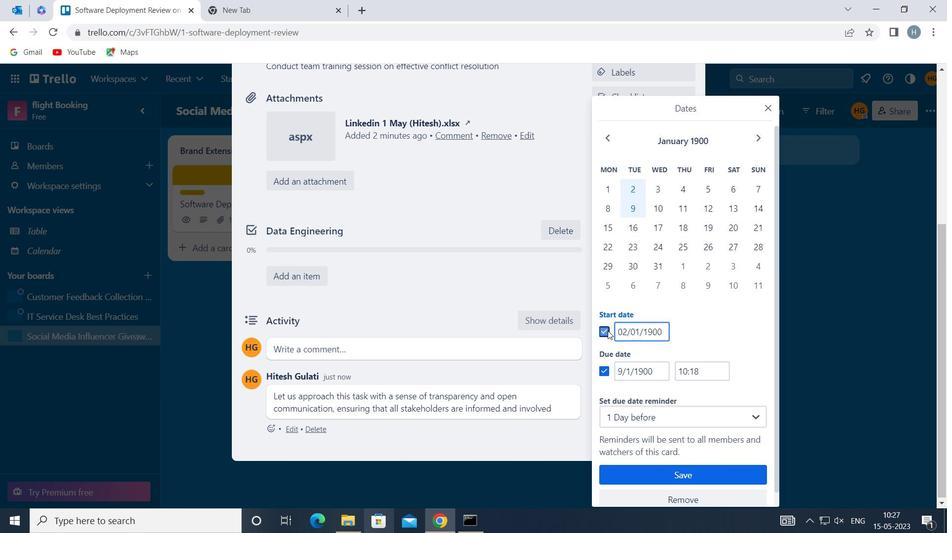 
Action: Mouse pressed left at (619, 327)
Screenshot: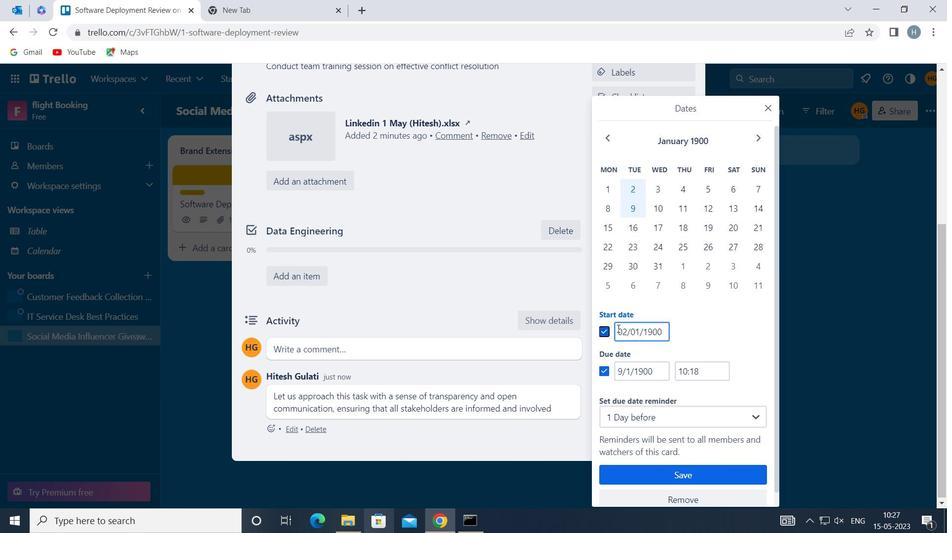 
Action: Key pressed <Key.right>
Screenshot: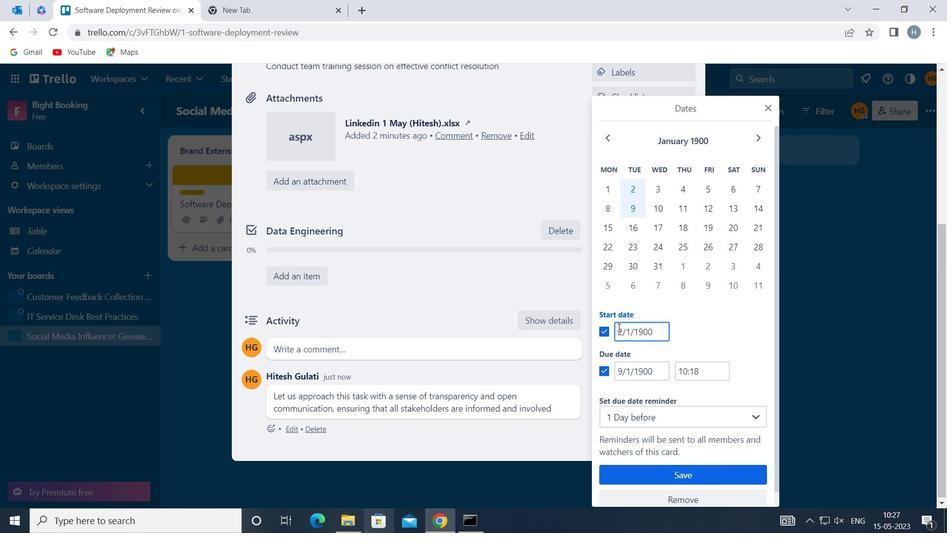 
Action: Mouse moved to (620, 327)
Screenshot: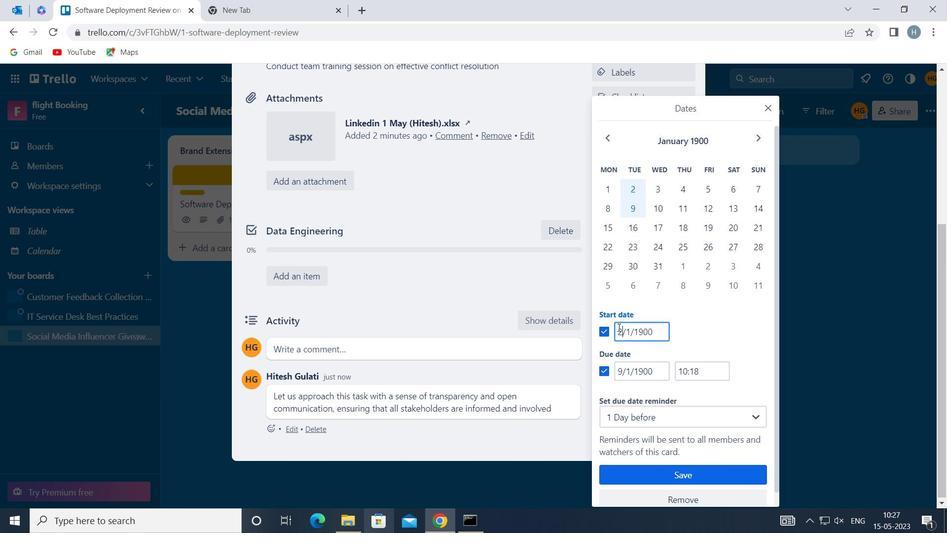 
Action: Key pressed <Key.backspace>3
Screenshot: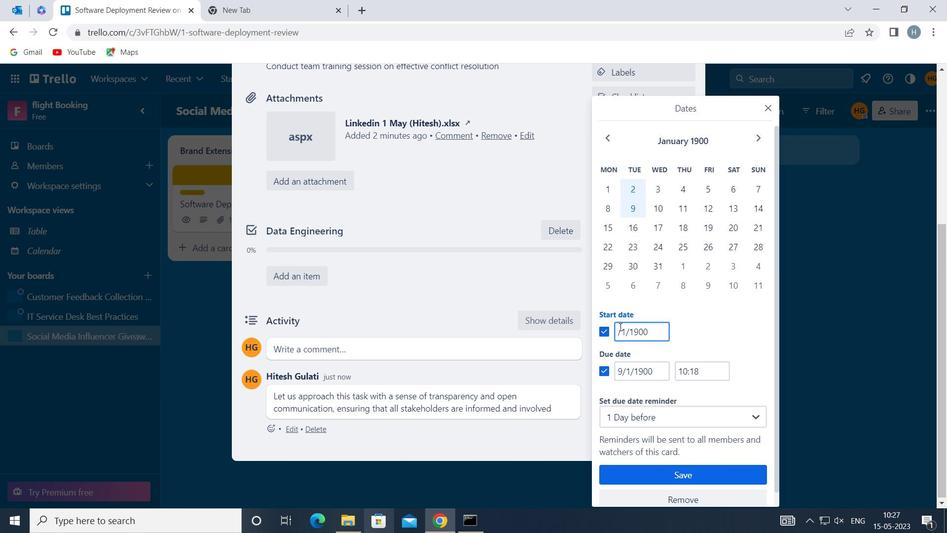 
Action: Mouse moved to (618, 368)
Screenshot: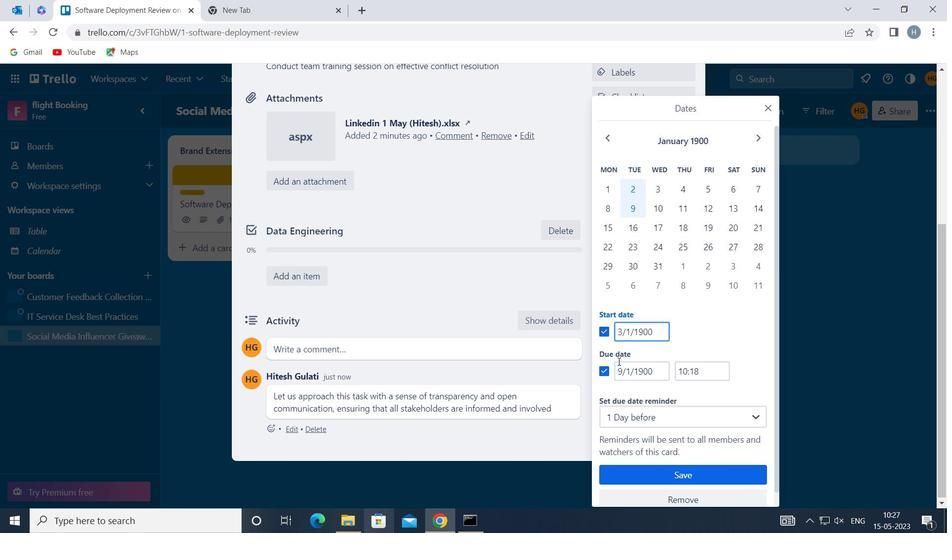 
Action: Mouse pressed left at (618, 368)
Screenshot: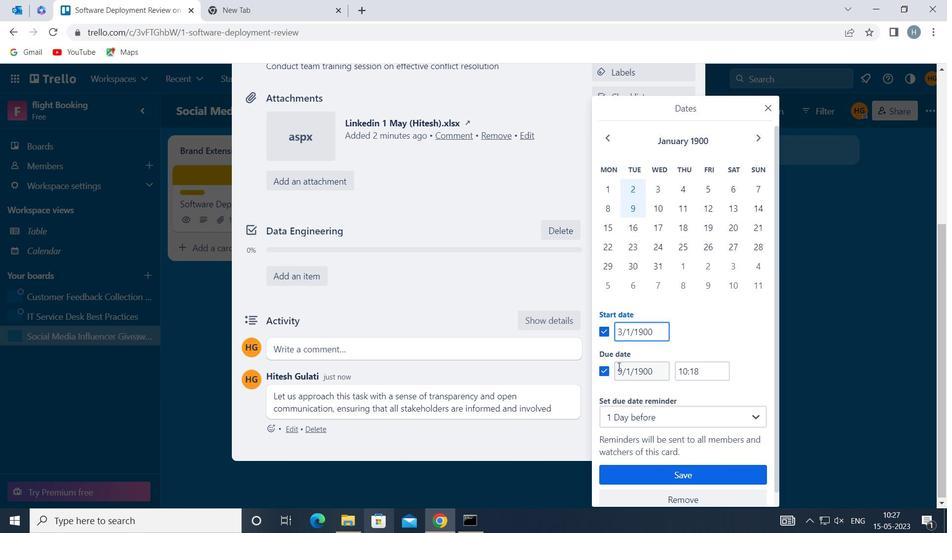 
Action: Key pressed <Key.right><Key.backspace>10
Screenshot: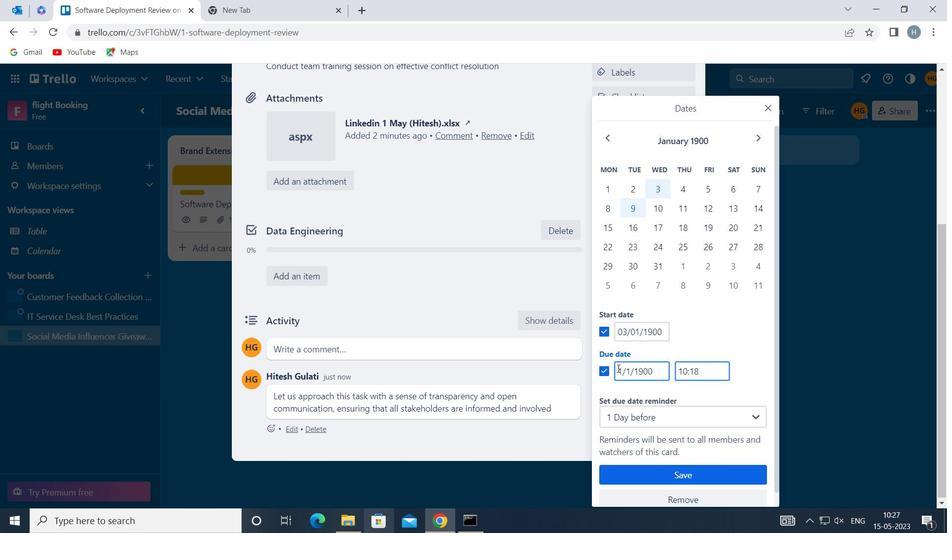 
Action: Mouse moved to (664, 470)
Screenshot: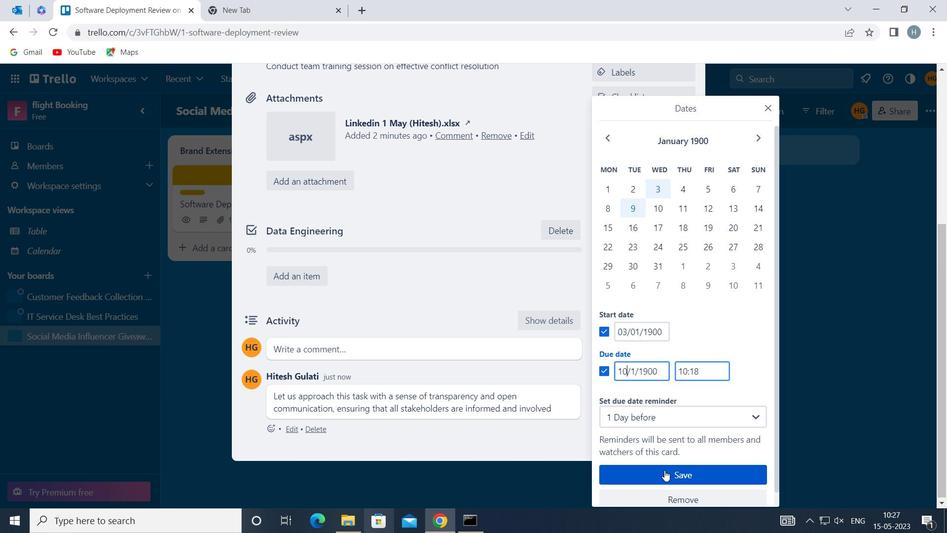 
Action: Mouse pressed left at (664, 470)
Screenshot: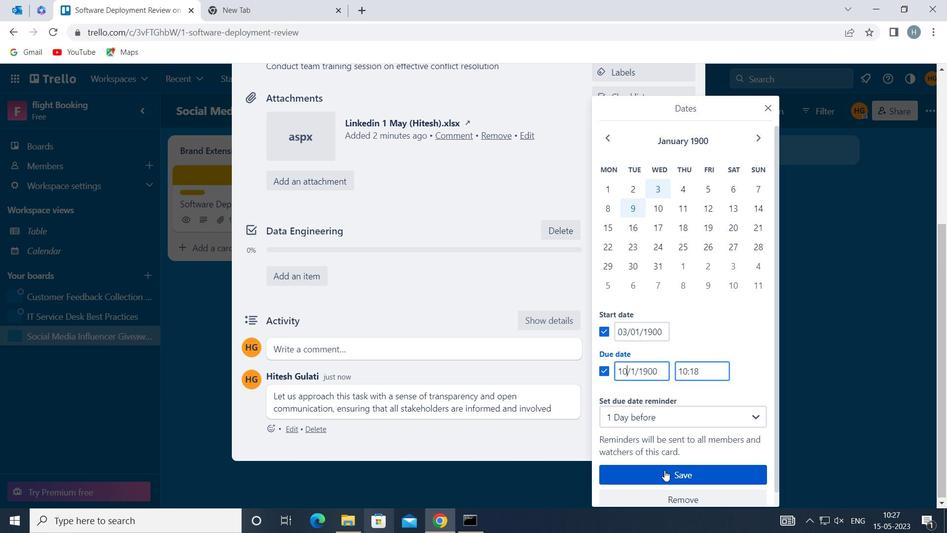 
Action: Mouse moved to (573, 288)
Screenshot: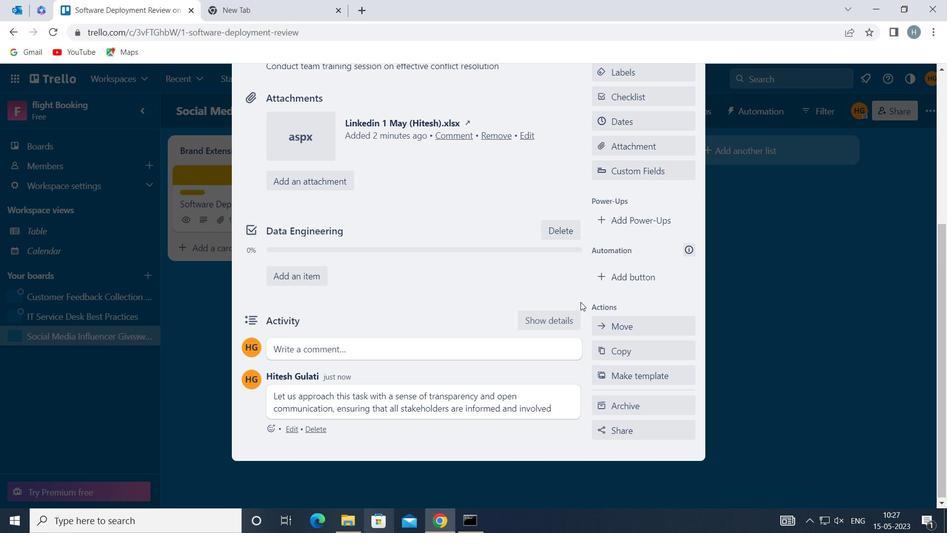 
